 Task: In the Contact  BakerAdeline@roundabouttheatre.org, Create email and send with subject: 'We're Thrilled to Welcome You ', and with mail content 'Hello,_x000D_
Welcome to a new era of excellence. Discover the tools and resources that will redefine your industry and set you on a path to greatness._x000D_
Thanks & Regards', attach the document: Terms_and_conditions.doc and insert image: visitingcard.jpg. Below Thanks & Regards, write snapchat and insert the URL: 'www.snapchat.com'. Mark checkbox to create task to follow up : Tomorrow. Logged in from softage.1@softage.net
Action: Mouse moved to (89, 52)
Screenshot: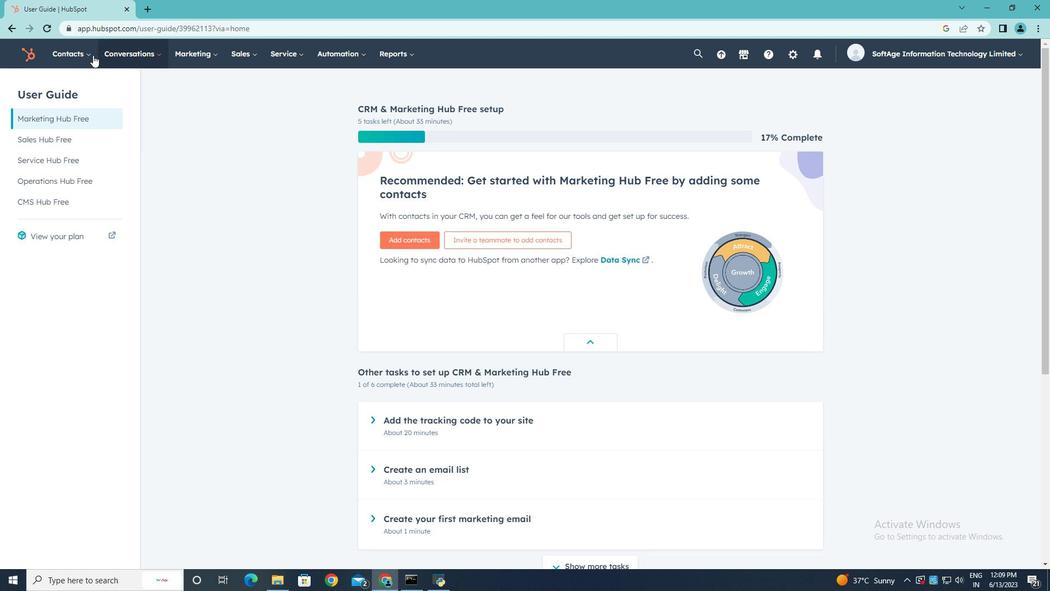 
Action: Mouse pressed left at (89, 52)
Screenshot: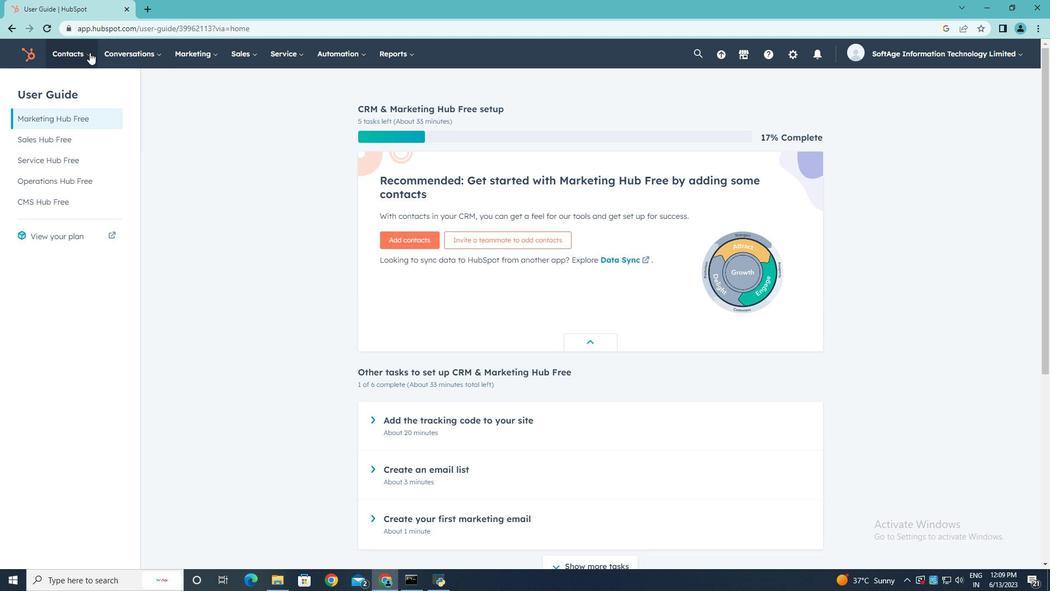 
Action: Mouse moved to (79, 84)
Screenshot: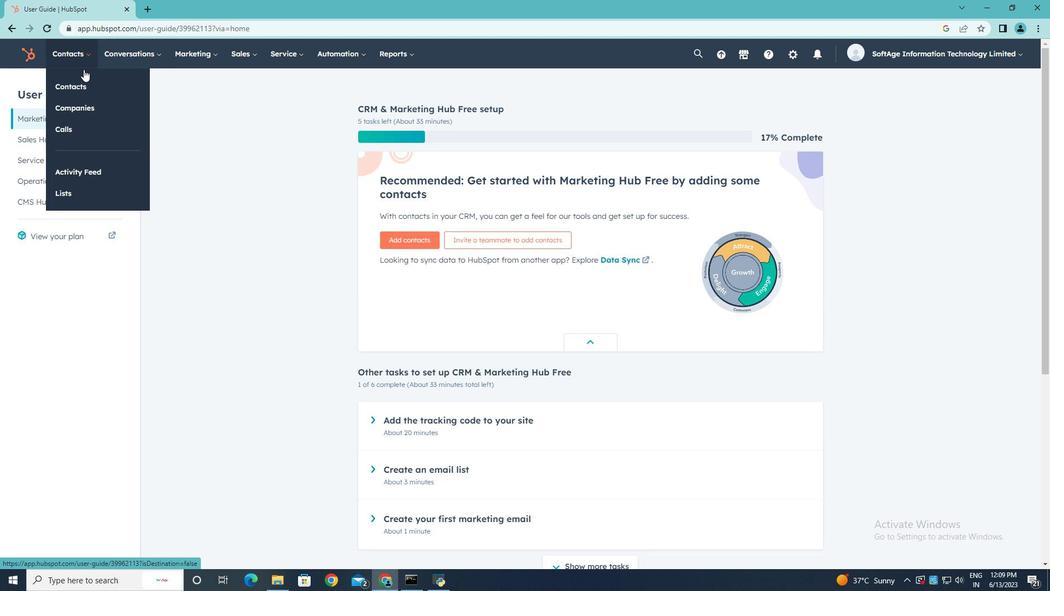 
Action: Mouse pressed left at (79, 84)
Screenshot: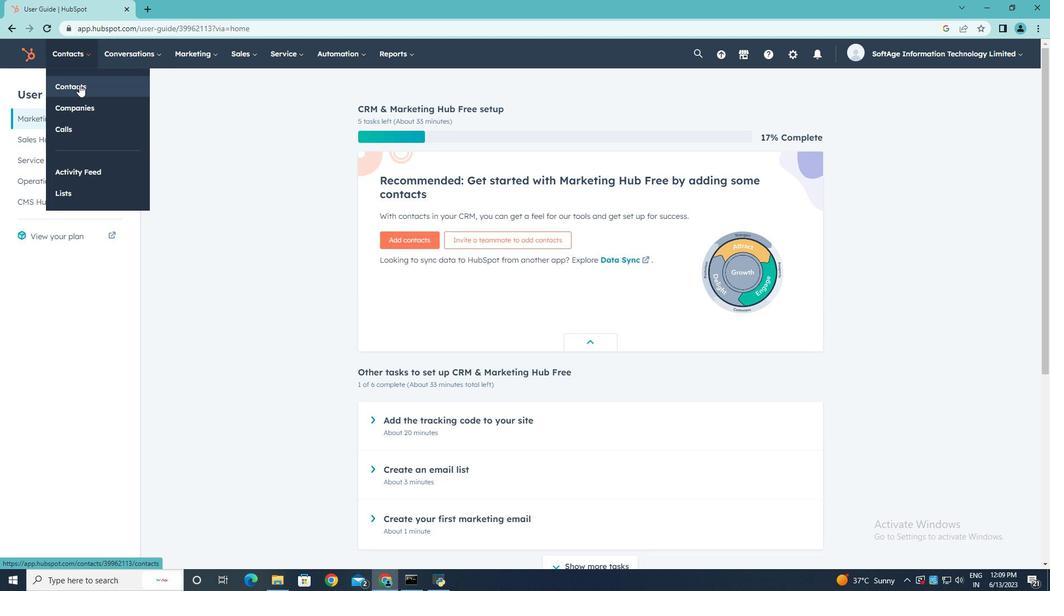 
Action: Mouse moved to (82, 178)
Screenshot: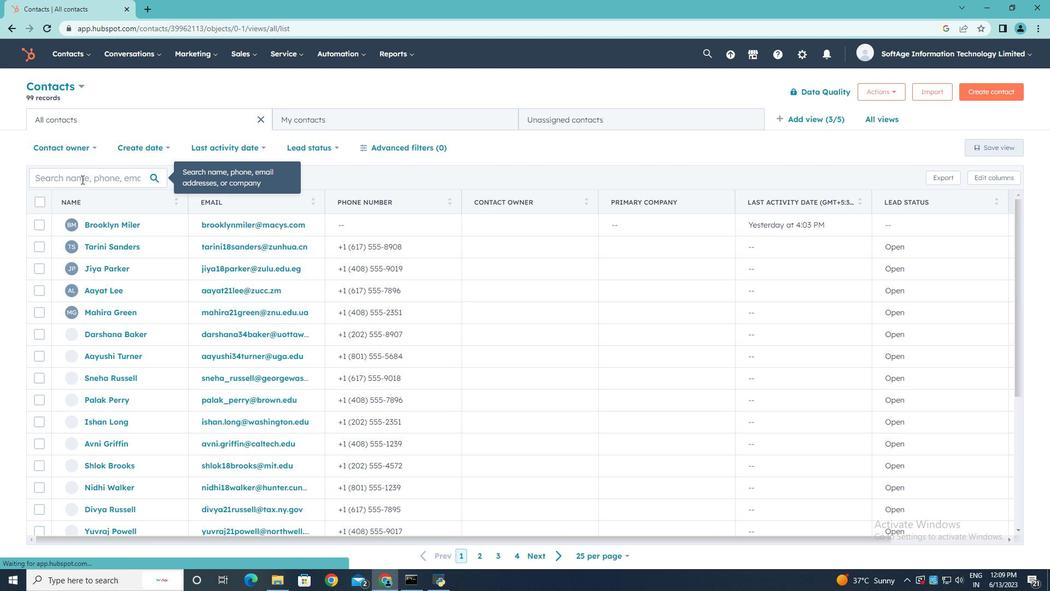 
Action: Mouse pressed left at (82, 178)
Screenshot: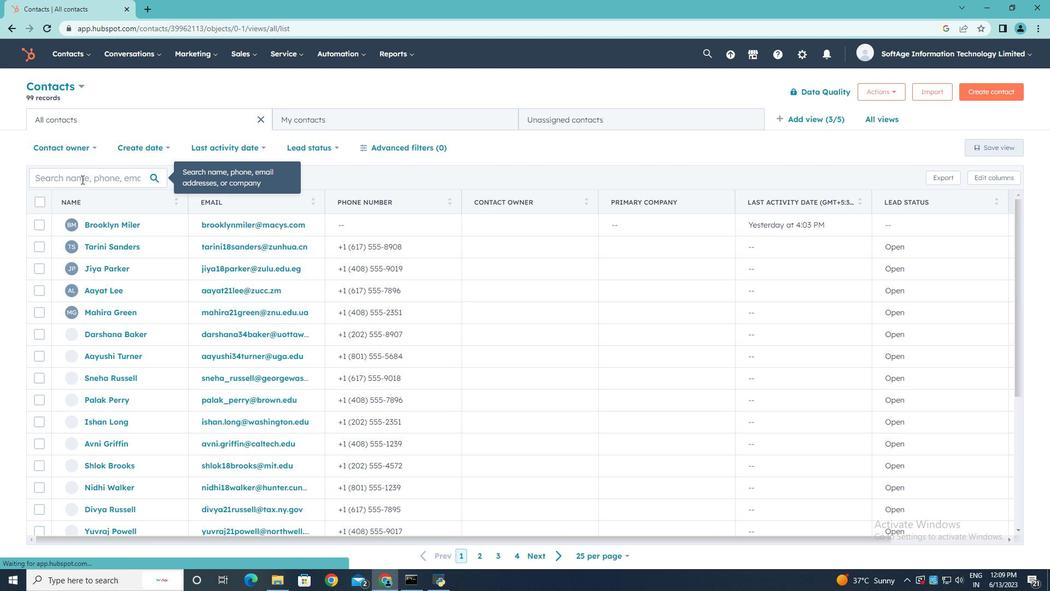 
Action: Key pressed <Key.shift>Baker<Key.shift>Adeline<Key.shift><Key.shift><Key.shift>@roundaboutteatre.org
Screenshot: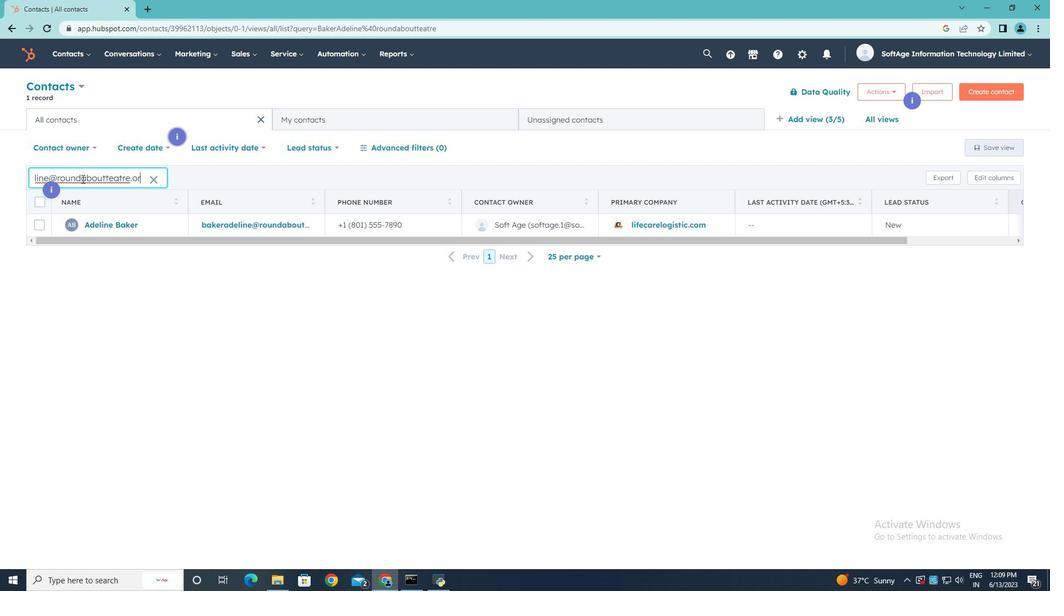 
Action: Mouse moved to (100, 223)
Screenshot: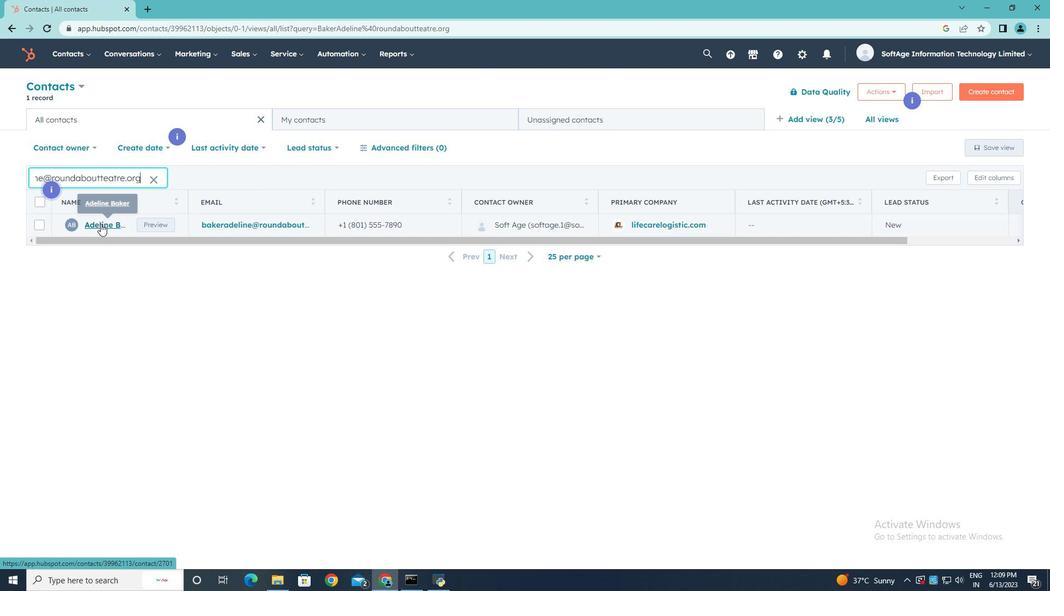 
Action: Mouse pressed left at (100, 223)
Screenshot: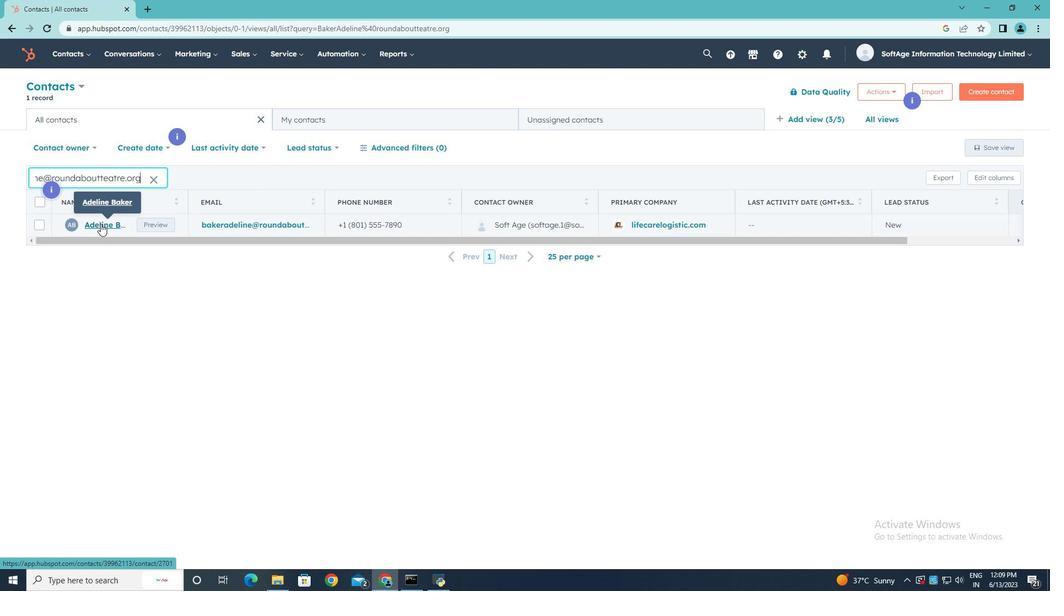 
Action: Mouse pressed left at (100, 223)
Screenshot: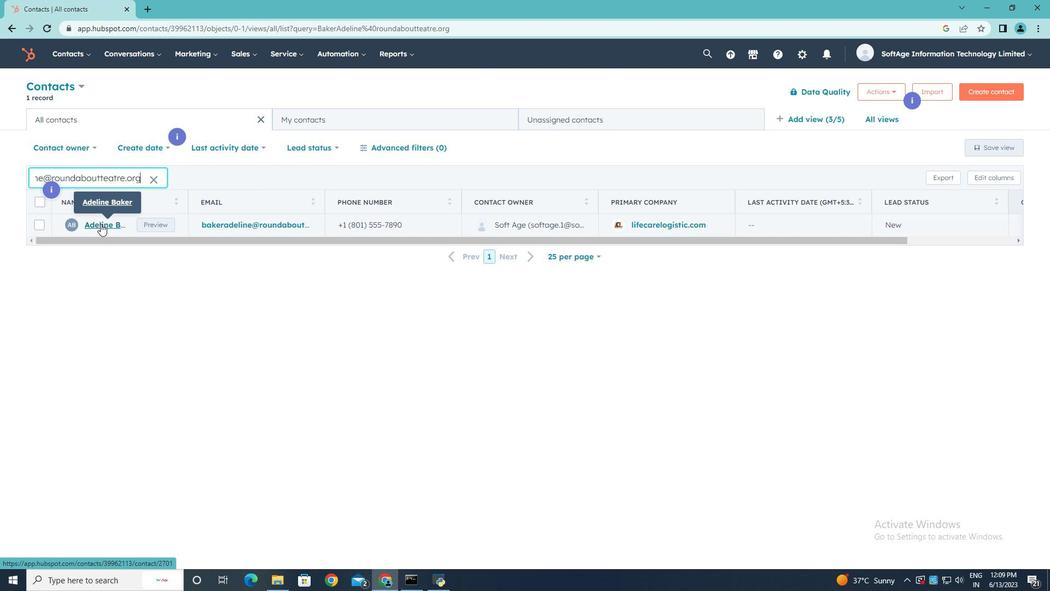
Action: Mouse moved to (74, 187)
Screenshot: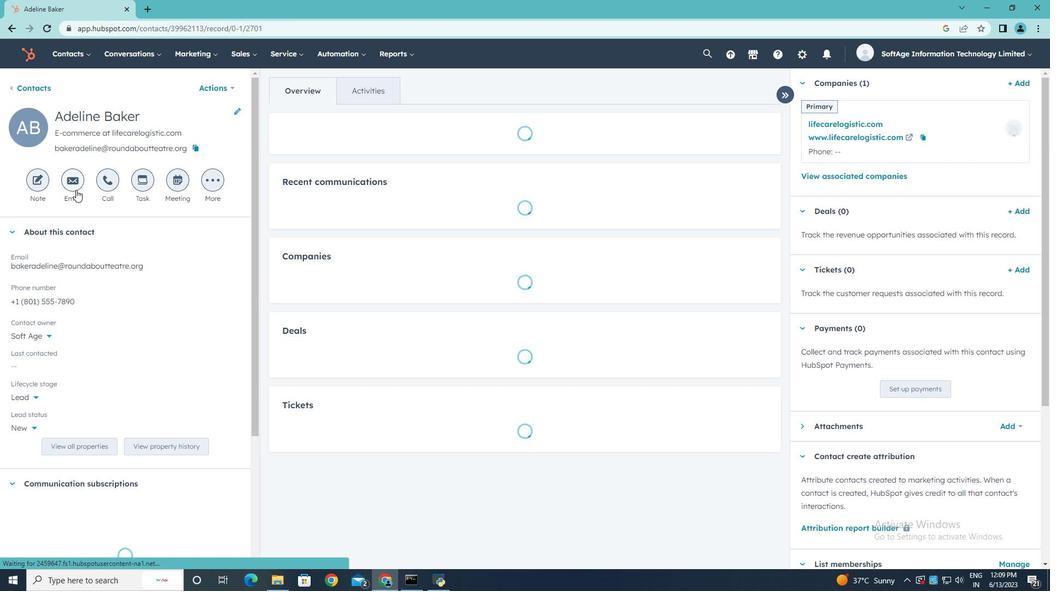 
Action: Mouse pressed left at (74, 187)
Screenshot: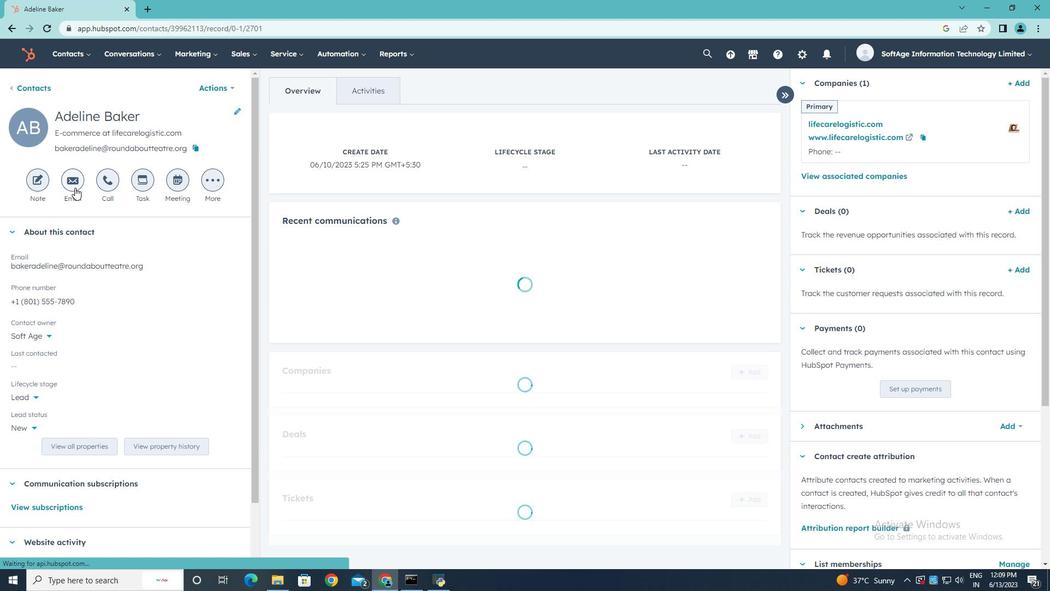 
Action: Key pressed <Key.shift>We're<Key.space><Key.shift><Key.shift>Thrilled<Key.space>to<Key.space><Key.shift>Welcome<Key.space><Key.shift><Key.shift><Key.shift><Key.shift>You
Screenshot: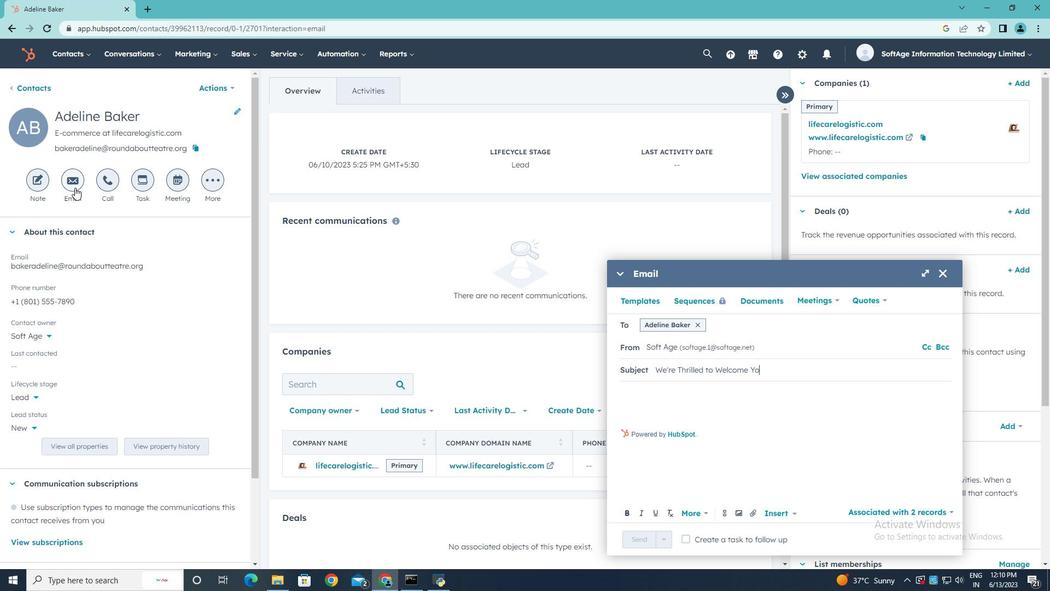 
Action: Mouse moved to (628, 393)
Screenshot: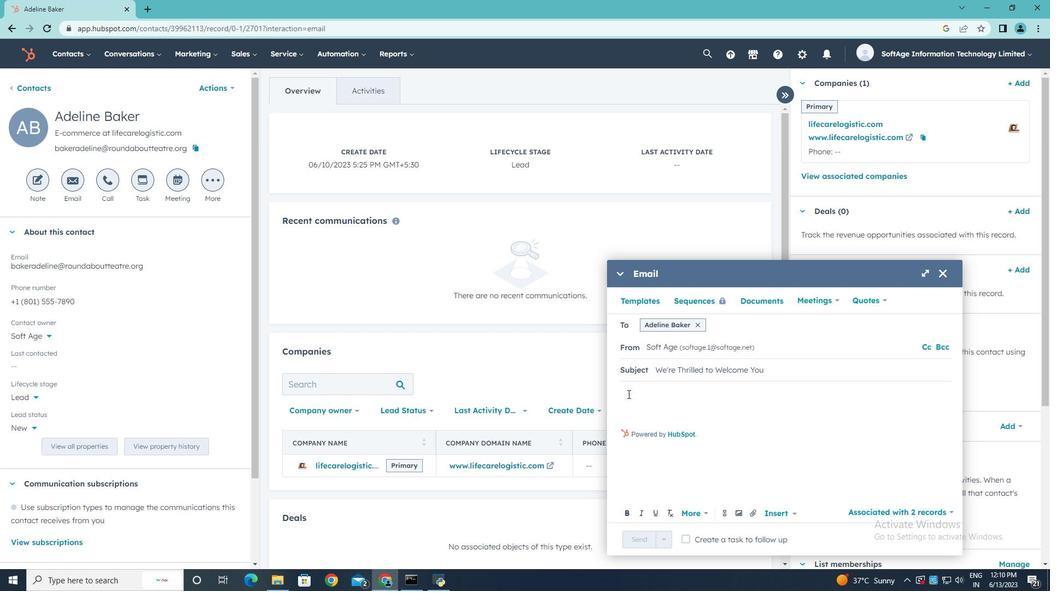 
Action: Mouse pressed left at (628, 393)
Screenshot: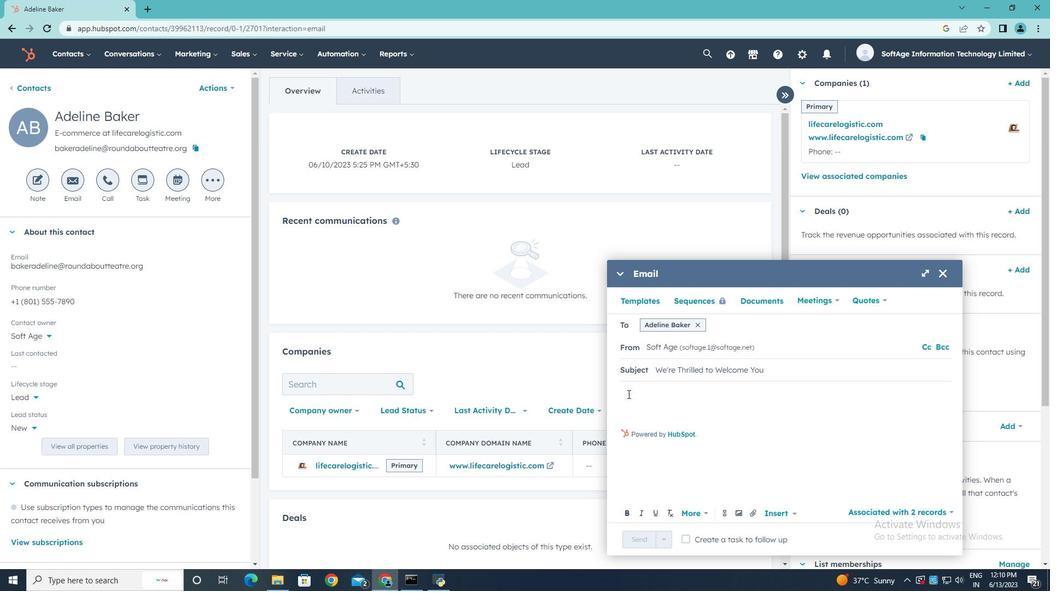 
Action: Mouse moved to (628, 393)
Screenshot: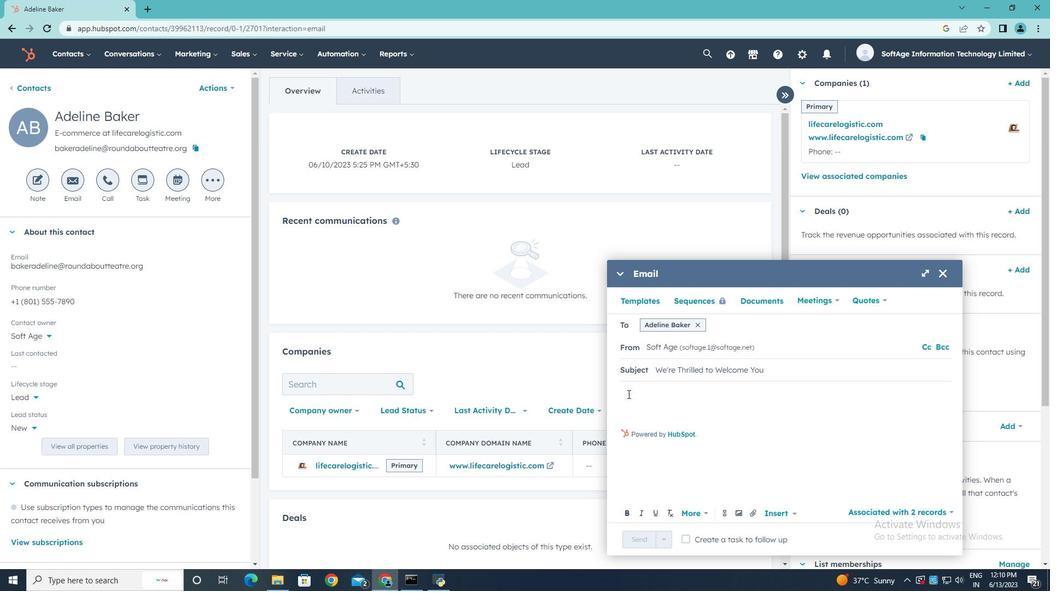 
Action: Key pressed <Key.shift>Hello
Screenshot: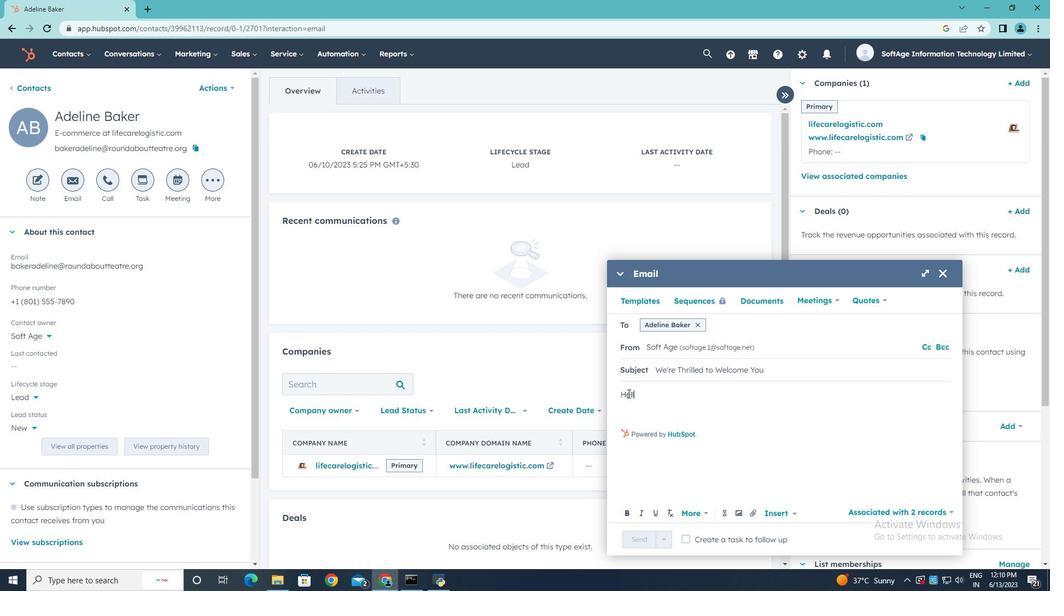 
Action: Mouse moved to (624, 408)
Screenshot: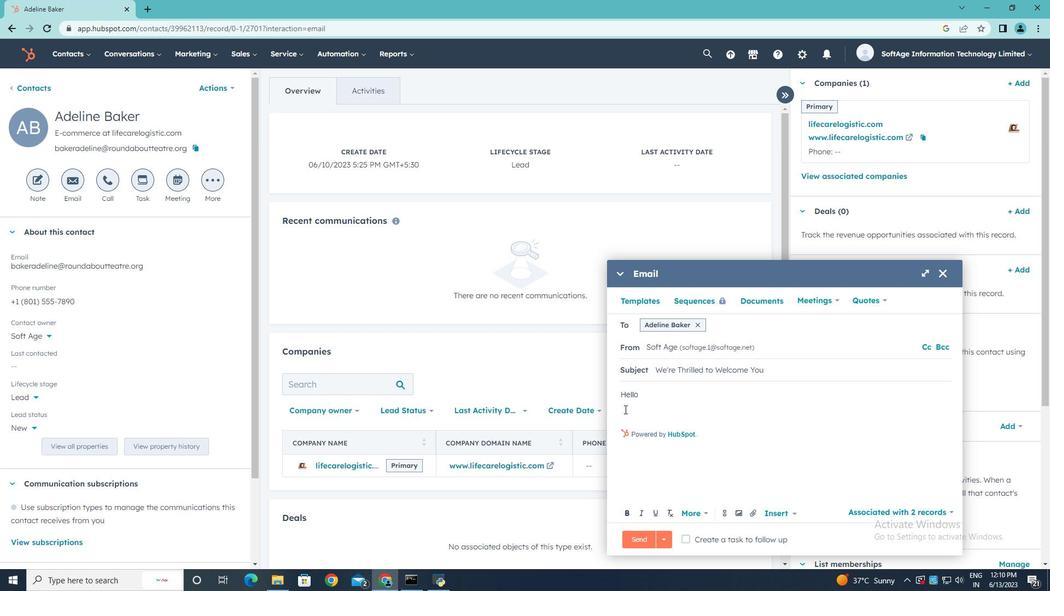 
Action: Mouse pressed left at (624, 408)
Screenshot: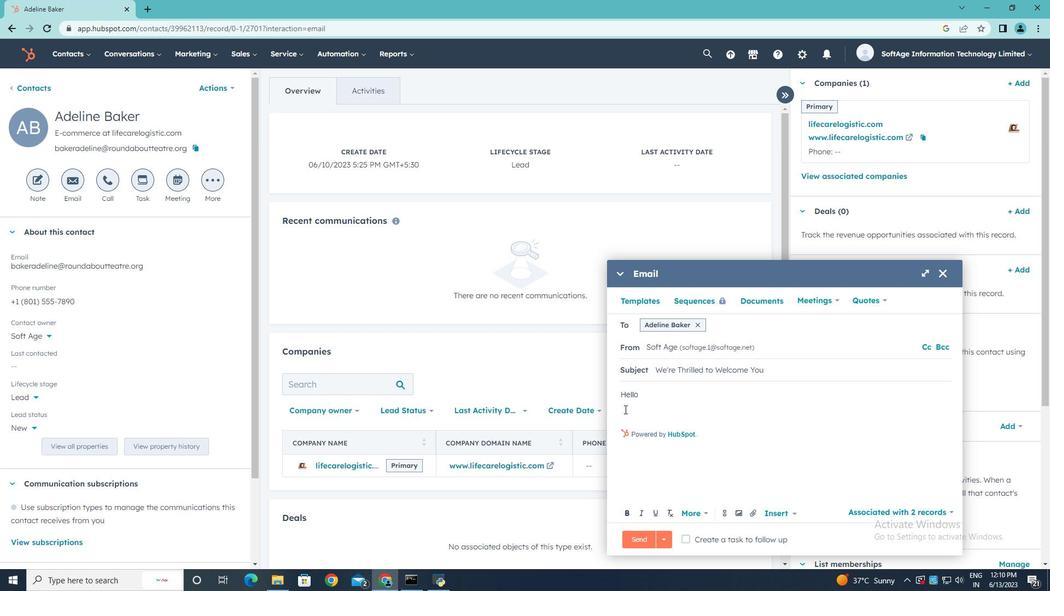 
Action: Mouse moved to (636, 359)
Screenshot: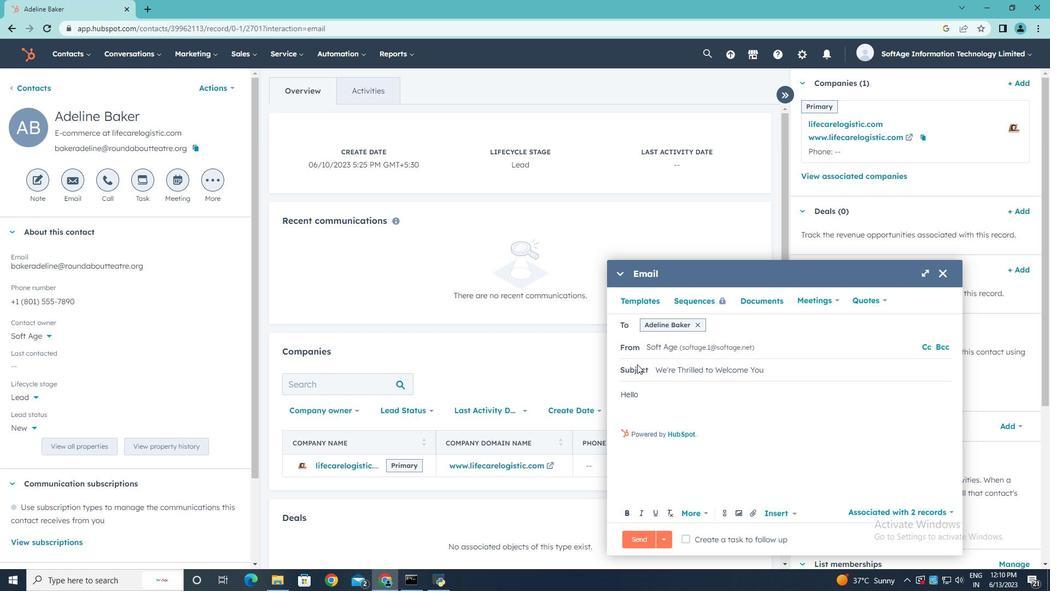 
Action: Key pressed <Key.shift>Welcome<Key.space>to<Key.space>a<Key.space>new<Key.space>era<Key.space>of<Key.space>excellence.<Key.space><Key.shift><Key.shift>Discover<Key.space>the<Key.space>tools<Key.space>and<Key.space>resources<Key.space>that<Key.space>will<Key.space>redefine<Key.space>your<Key.space>industry<Key.space>and<Key.space>set<Key.space>you<Key.space>on<Key.space>a<Key.space>path<Key.space>to<Key.space>greatness.
Screenshot: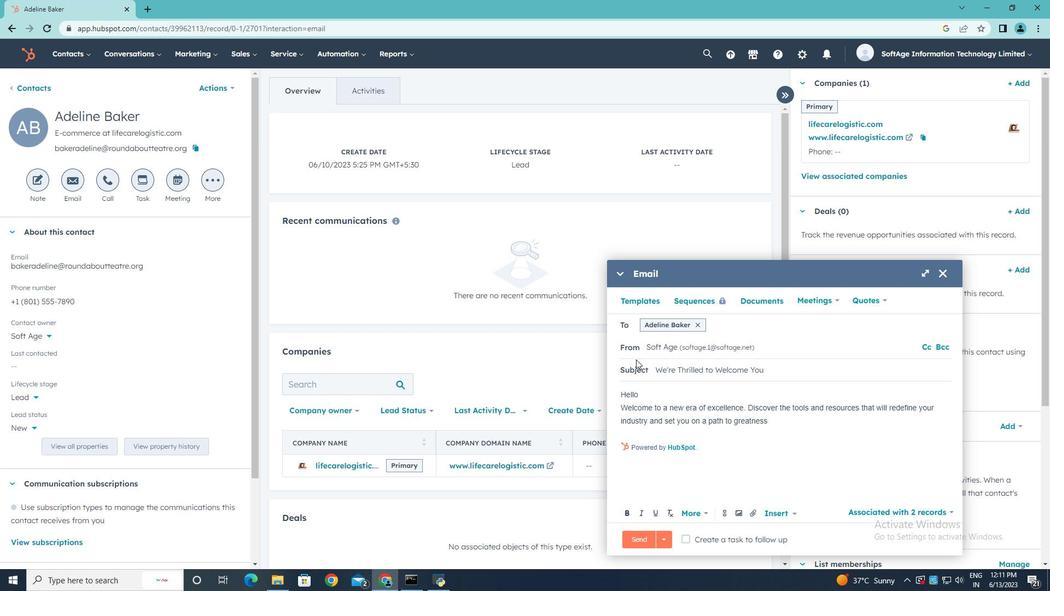 
Action: Mouse moved to (638, 432)
Screenshot: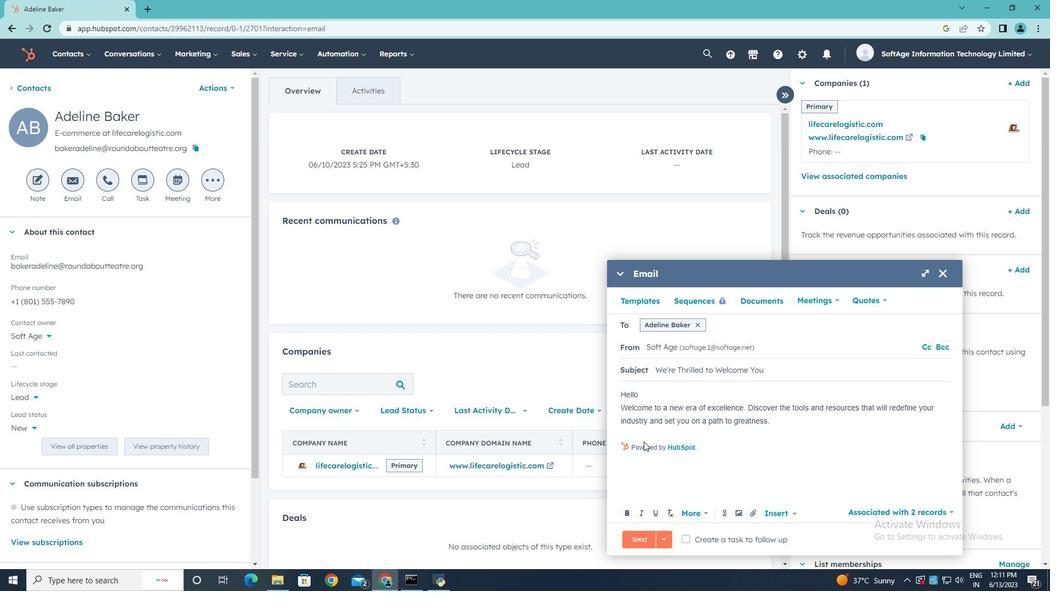 
Action: Mouse pressed left at (638, 432)
Screenshot: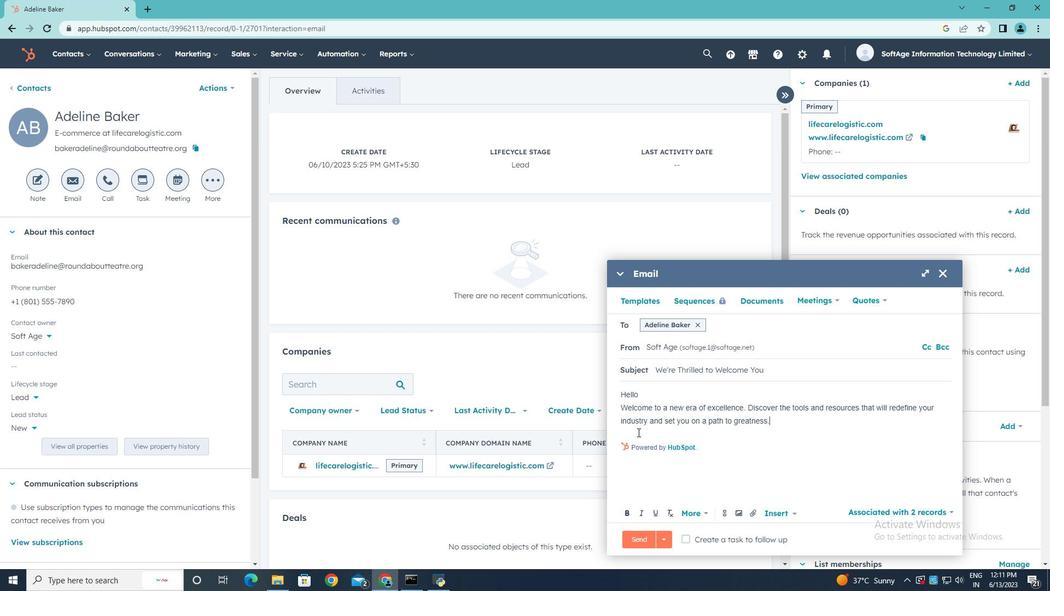 
Action: Key pressed <Key.enter><Key.shift><Key.shift><Key.shift>Thanks<Key.space><Key.shift><Key.shift><Key.shift><Key.shift><Key.shift><Key.shift><Key.shift><Key.shift><Key.shift><Key.shift><Key.shift><Key.shift><Key.shift><Key.shift><Key.shift><Key.shift><Key.shift><Key.shift><Key.shift><Key.shift><Key.shift><Key.shift><Key.shift><Key.shift><Key.shift><Key.shift><Key.shift><Key.shift><Key.shift><Key.shift><Key.shift><Key.shift><Key.shift><Key.shift><Key.shift><Key.shift><Key.shift><Key.shift>&<Key.space><Key.shift>Regards,
Screenshot: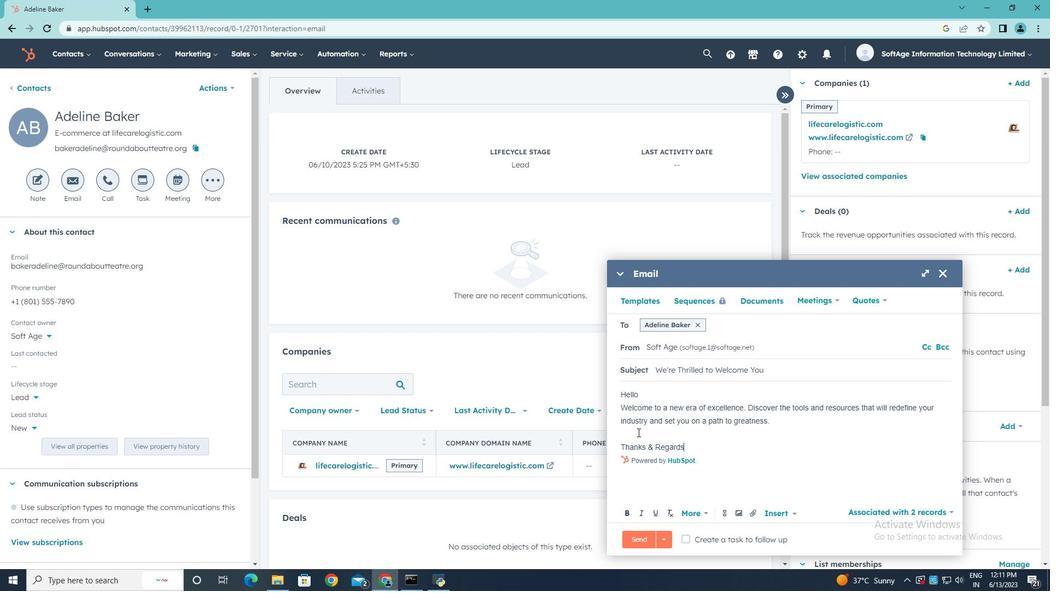 
Action: Mouse moved to (753, 513)
Screenshot: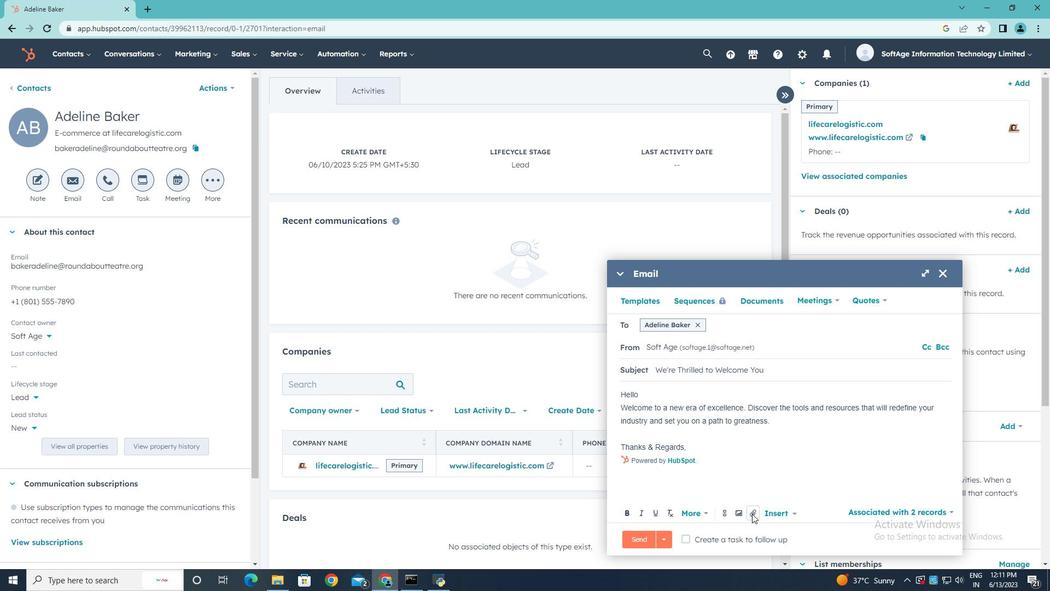 
Action: Mouse pressed left at (753, 513)
Screenshot: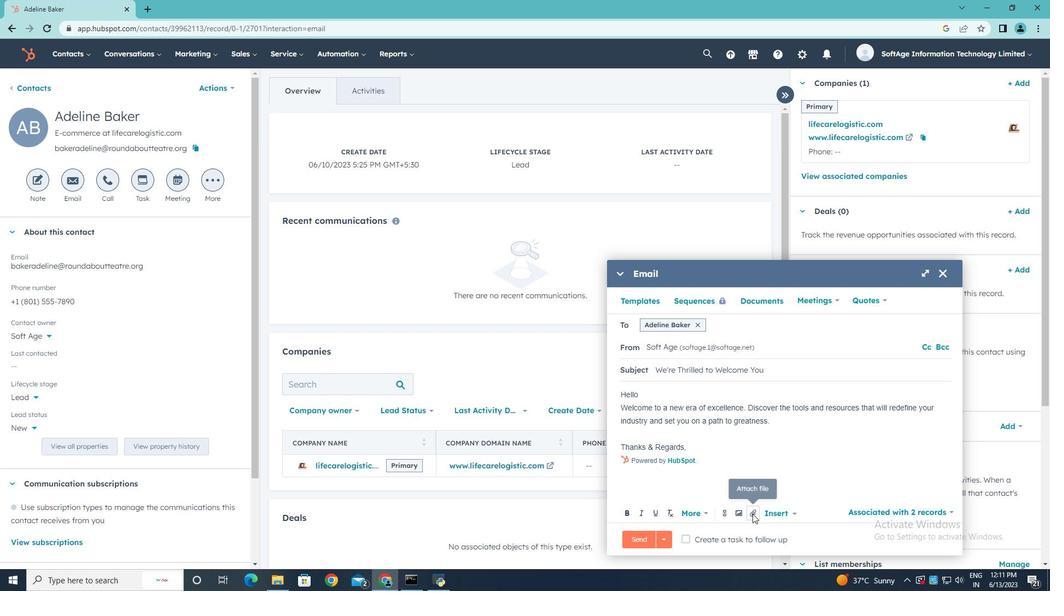 
Action: Mouse moved to (772, 483)
Screenshot: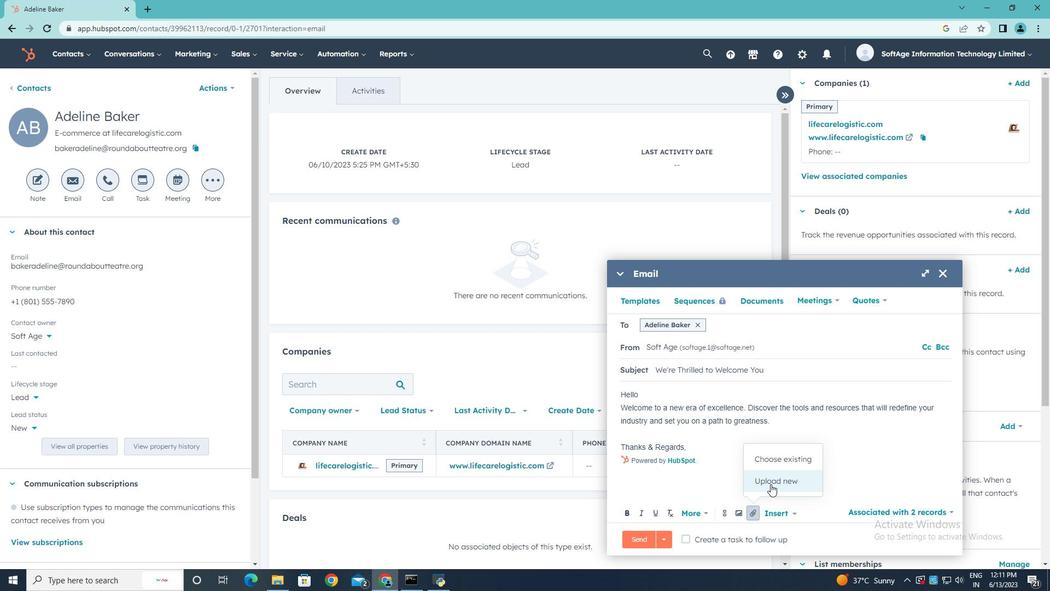 
Action: Mouse pressed left at (772, 483)
Screenshot: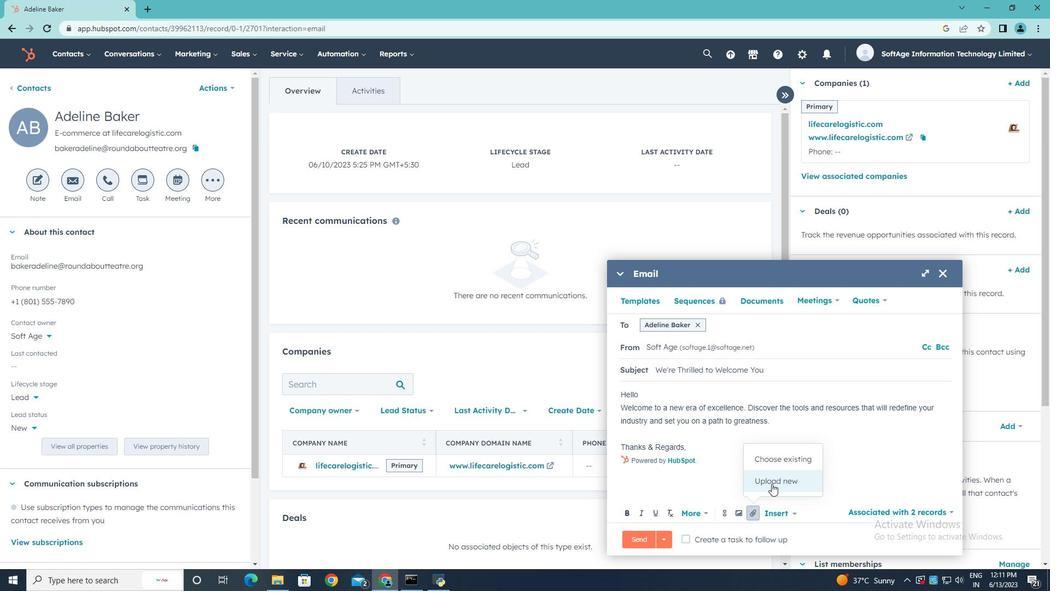 
Action: Mouse moved to (194, 93)
Screenshot: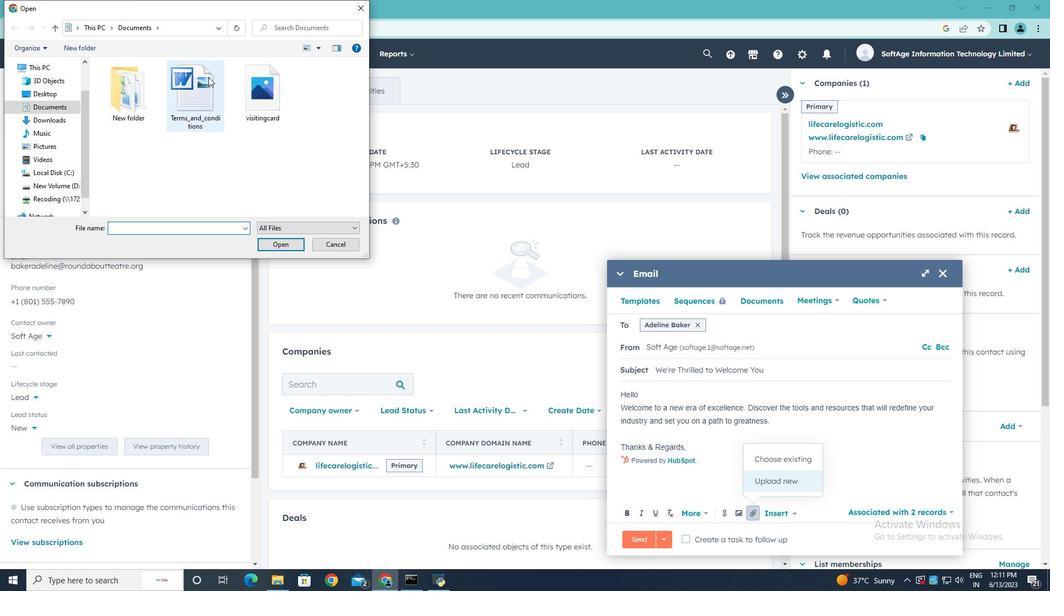 
Action: Mouse pressed left at (194, 93)
Screenshot: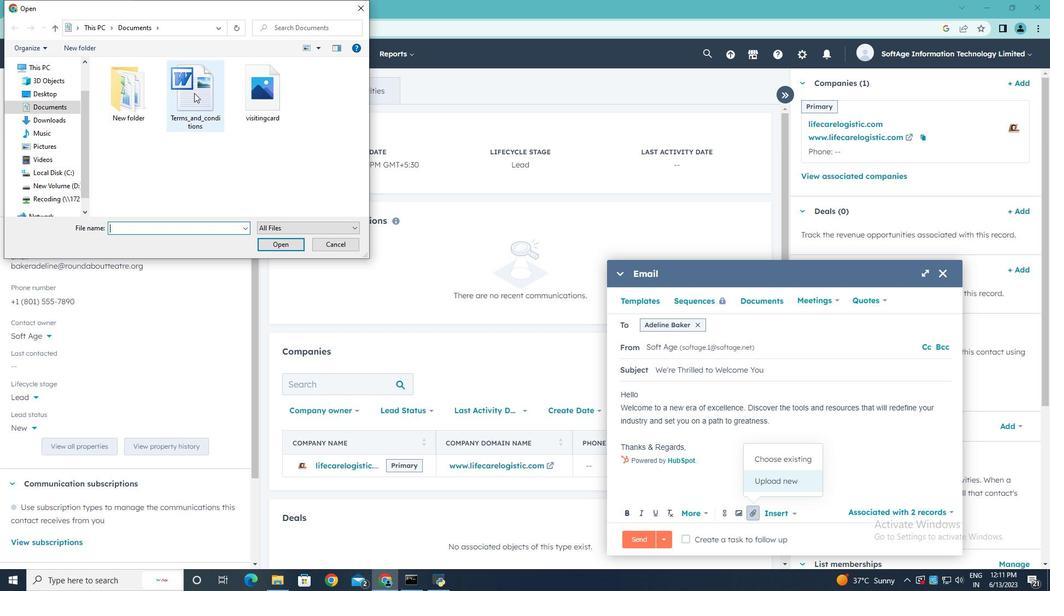 
Action: Mouse moved to (283, 247)
Screenshot: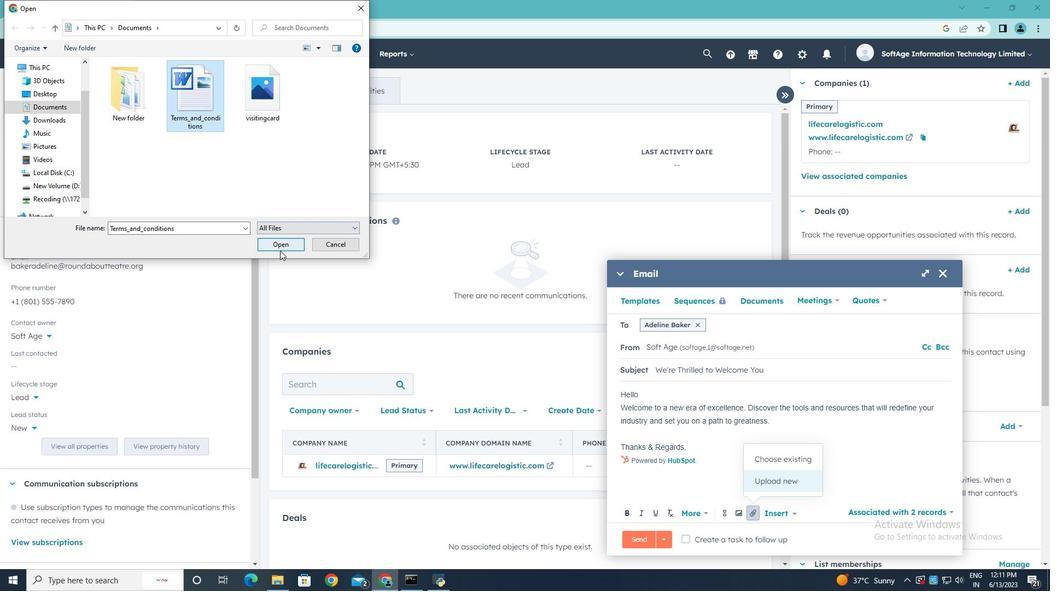 
Action: Mouse pressed left at (283, 247)
Screenshot: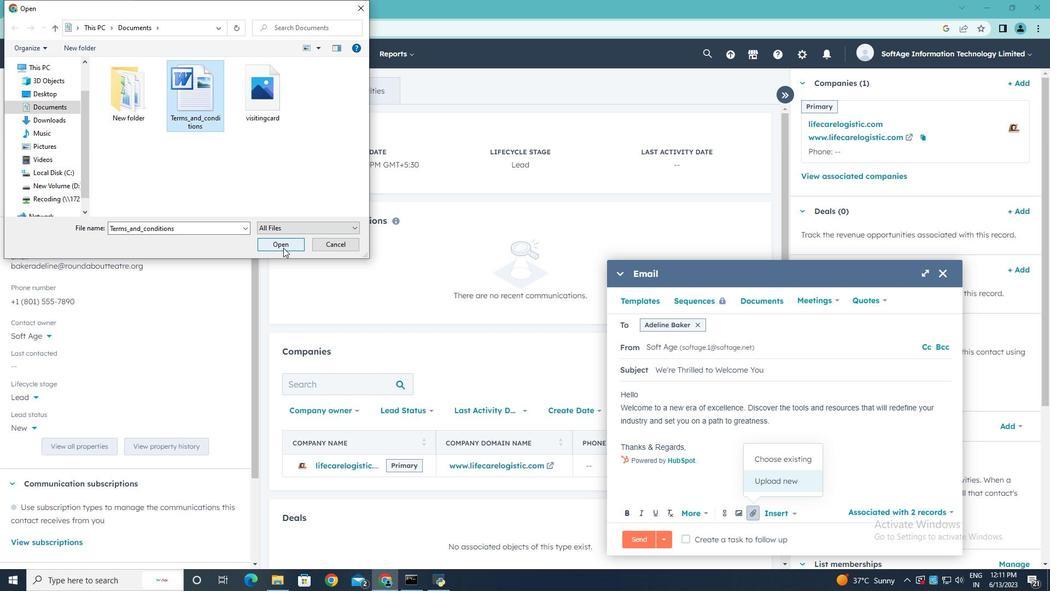 
Action: Mouse moved to (754, 488)
Screenshot: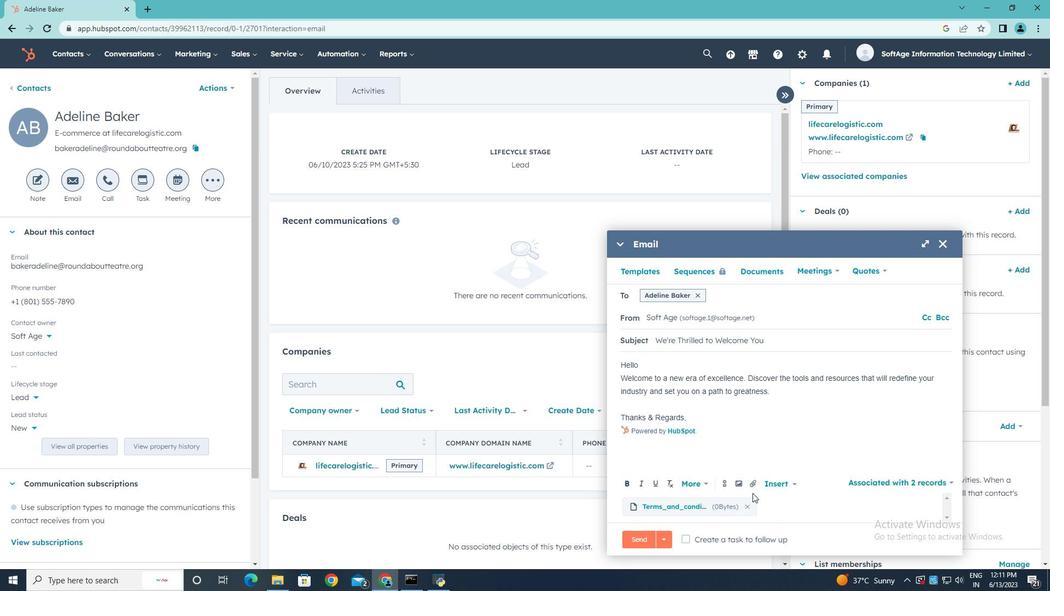 
Action: Mouse pressed left at (754, 488)
Screenshot: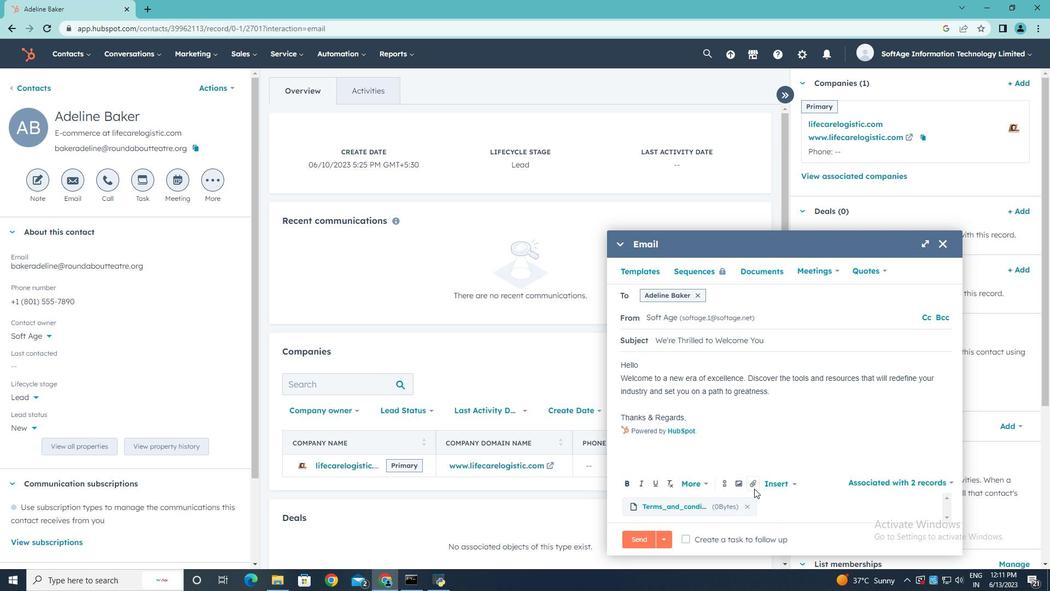 
Action: Mouse moved to (775, 453)
Screenshot: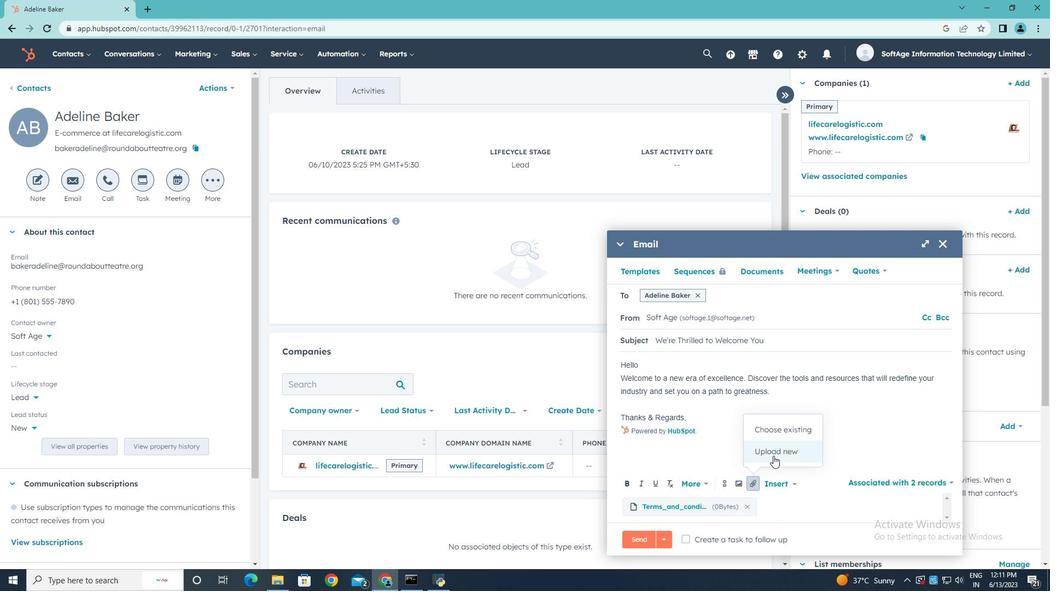 
Action: Mouse pressed left at (775, 453)
Screenshot: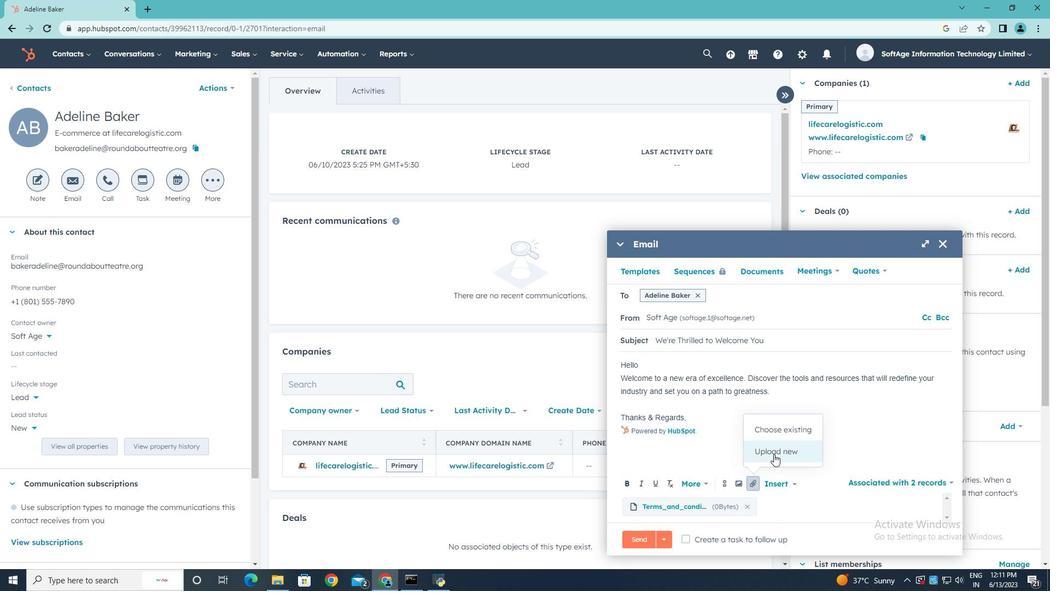 
Action: Mouse moved to (255, 105)
Screenshot: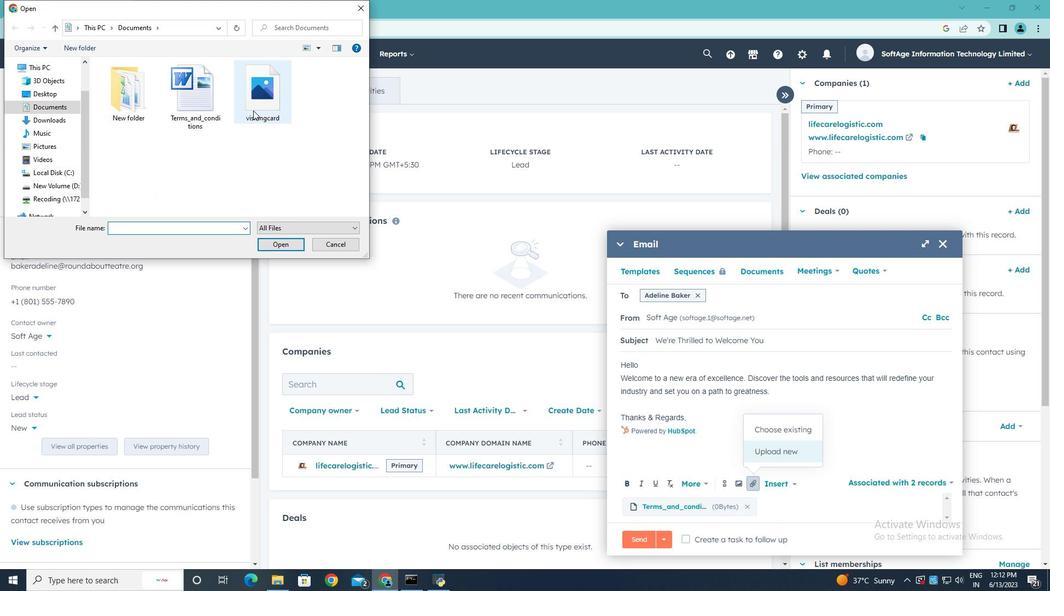 
Action: Mouse pressed left at (255, 105)
Screenshot: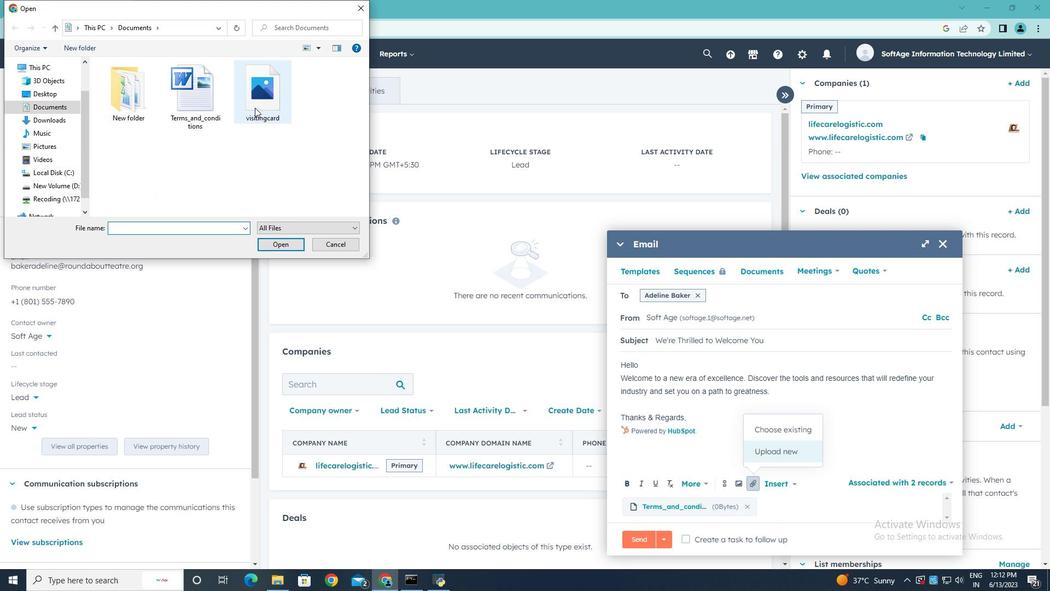 
Action: Mouse moved to (281, 239)
Screenshot: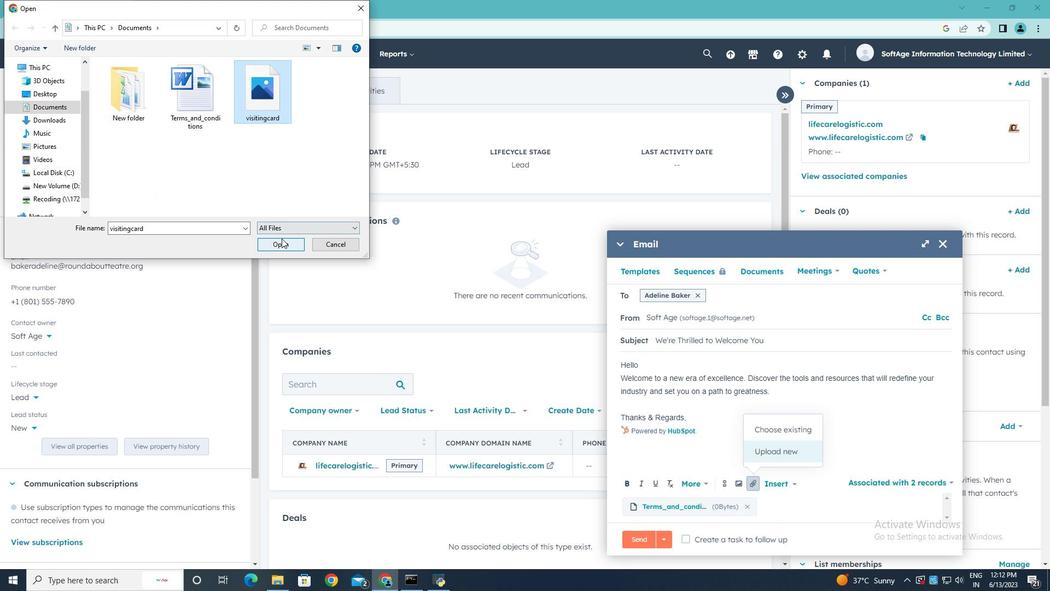 
Action: Mouse pressed left at (281, 239)
Screenshot: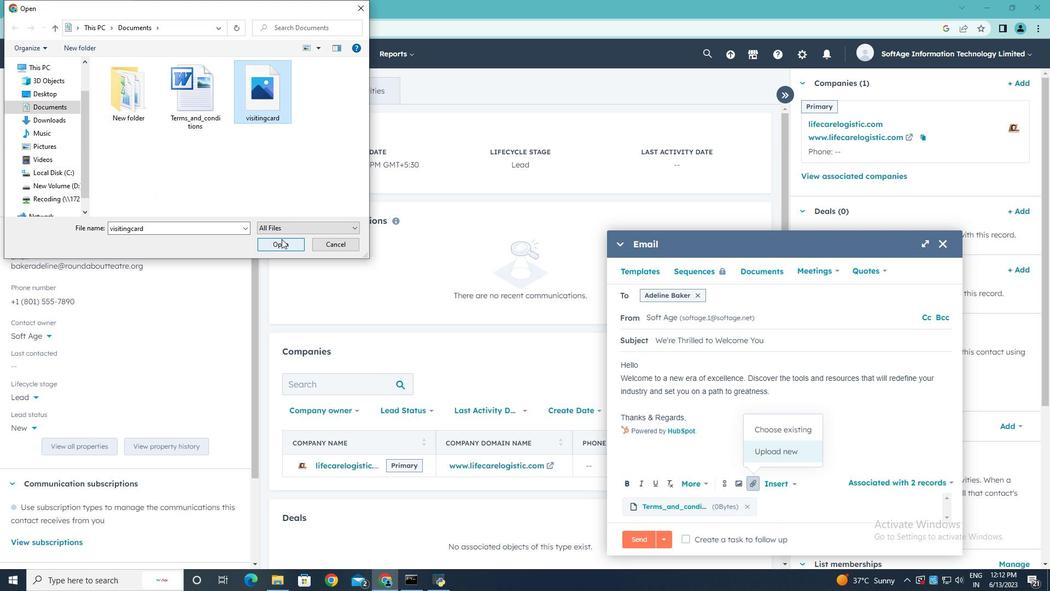 
Action: Mouse moved to (690, 416)
Screenshot: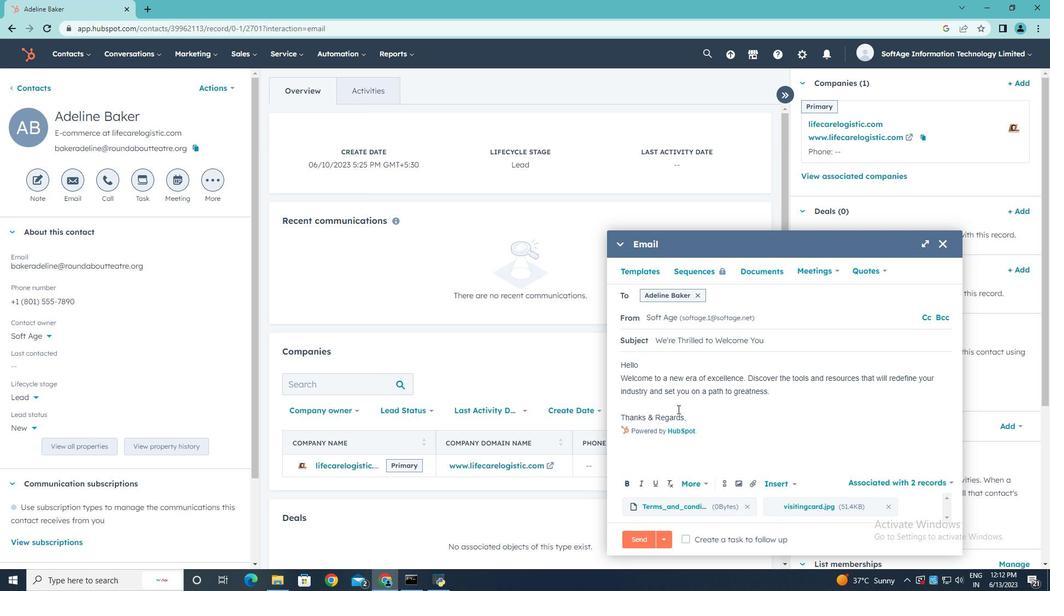 
Action: Mouse pressed left at (690, 416)
Screenshot: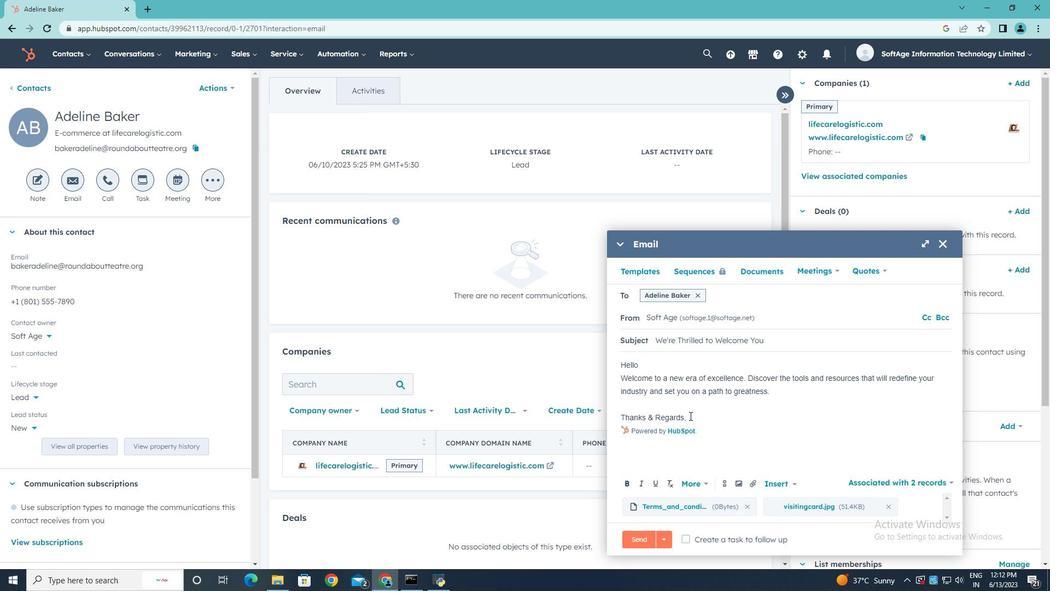 
Action: Key pressed <Key.enter>
Screenshot: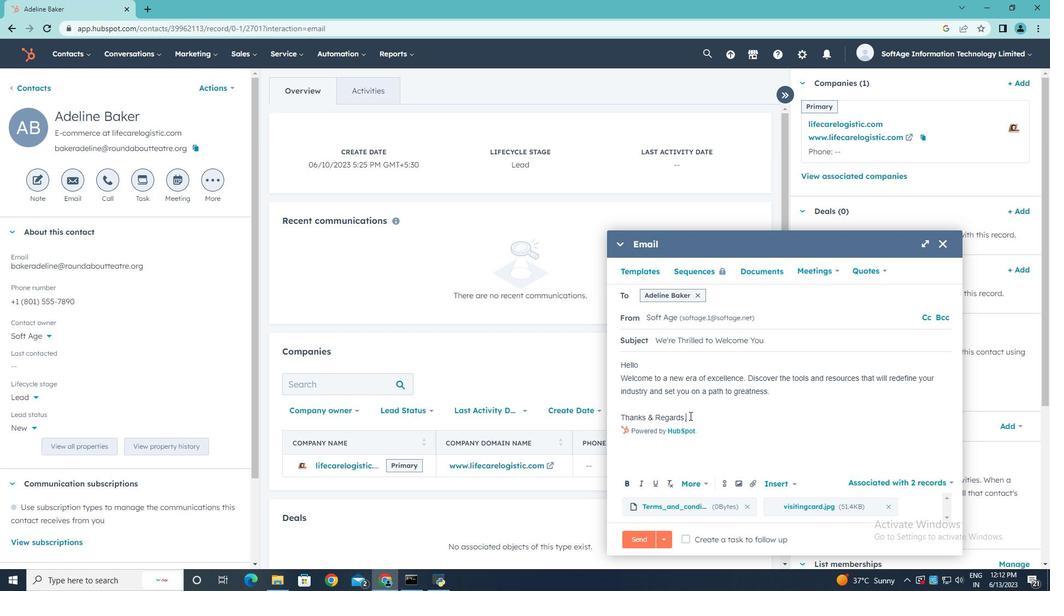 
Action: Mouse moved to (724, 481)
Screenshot: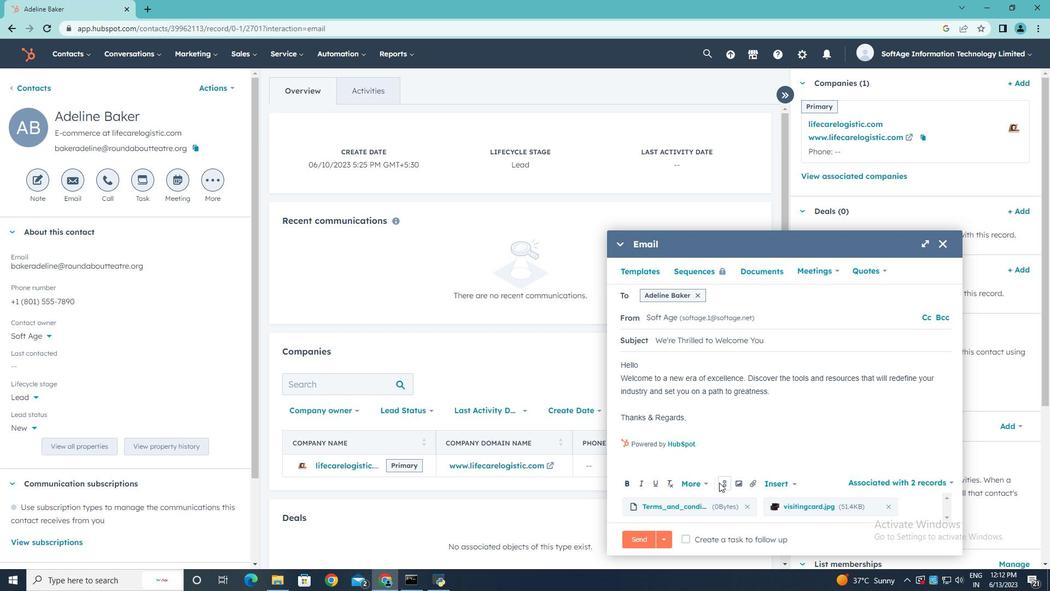 
Action: Mouse pressed left at (724, 481)
Screenshot: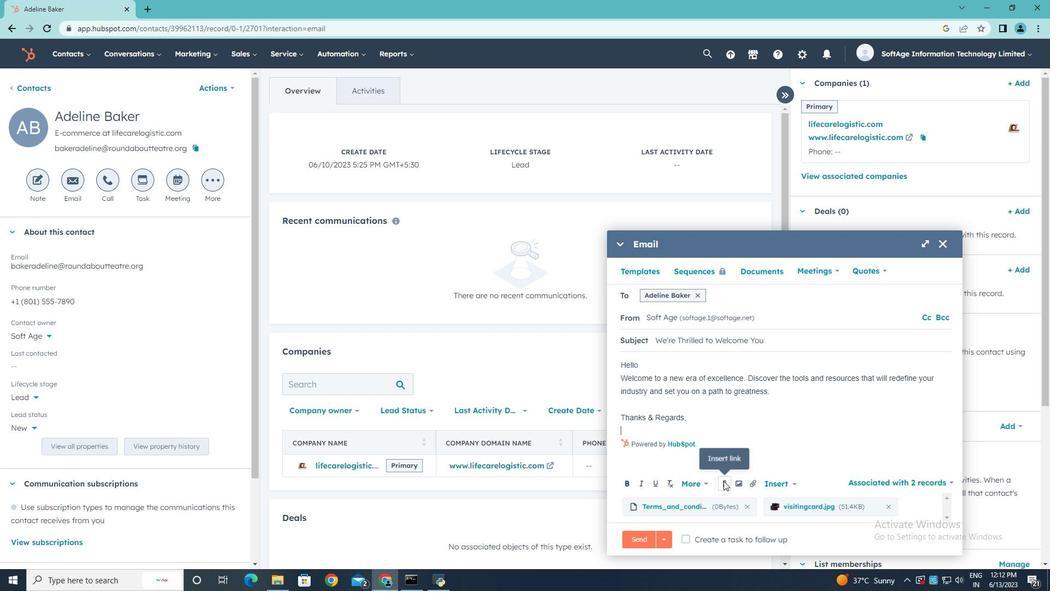 
Action: Mouse moved to (747, 366)
Screenshot: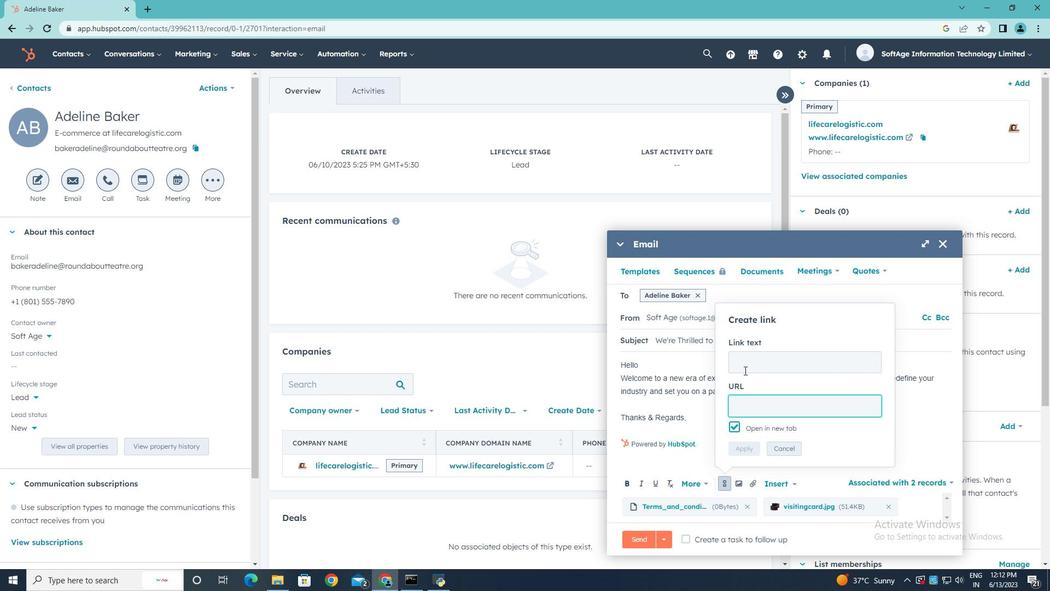 
Action: Mouse pressed left at (747, 366)
Screenshot: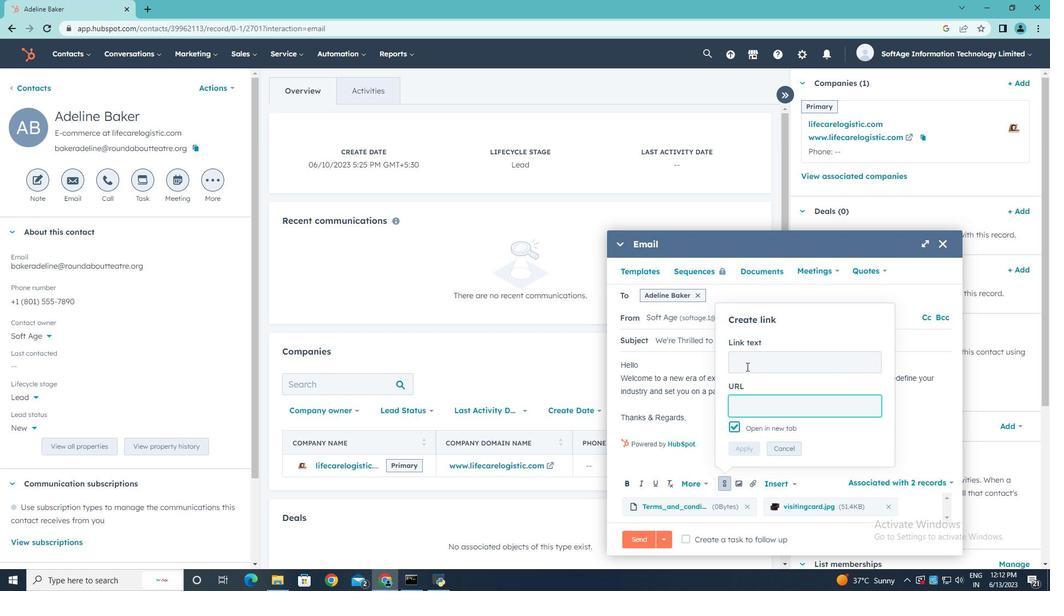 
Action: Key pressed snapchat
Screenshot: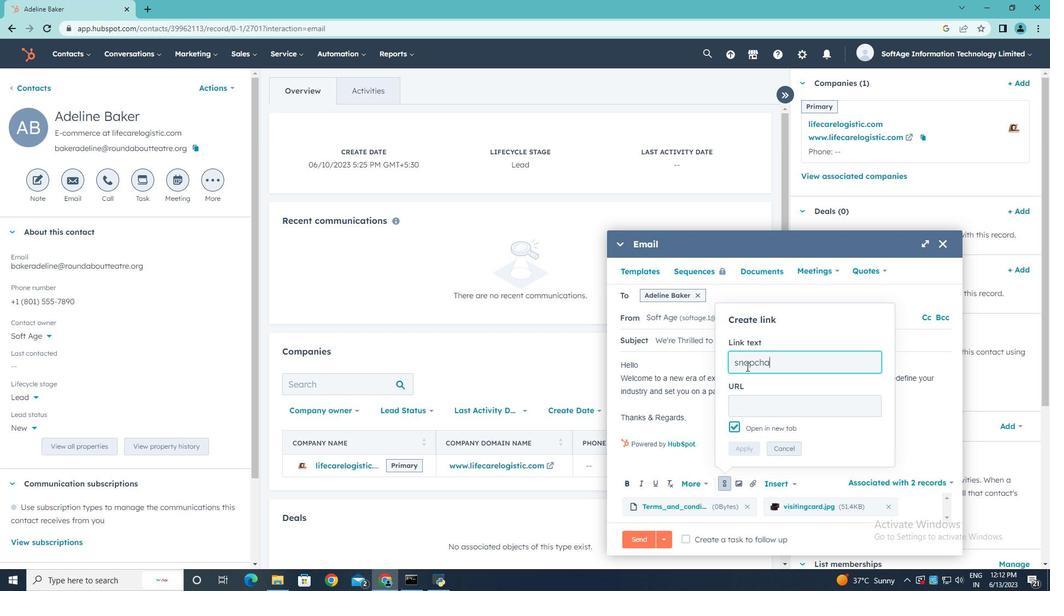 
Action: Mouse moved to (747, 400)
Screenshot: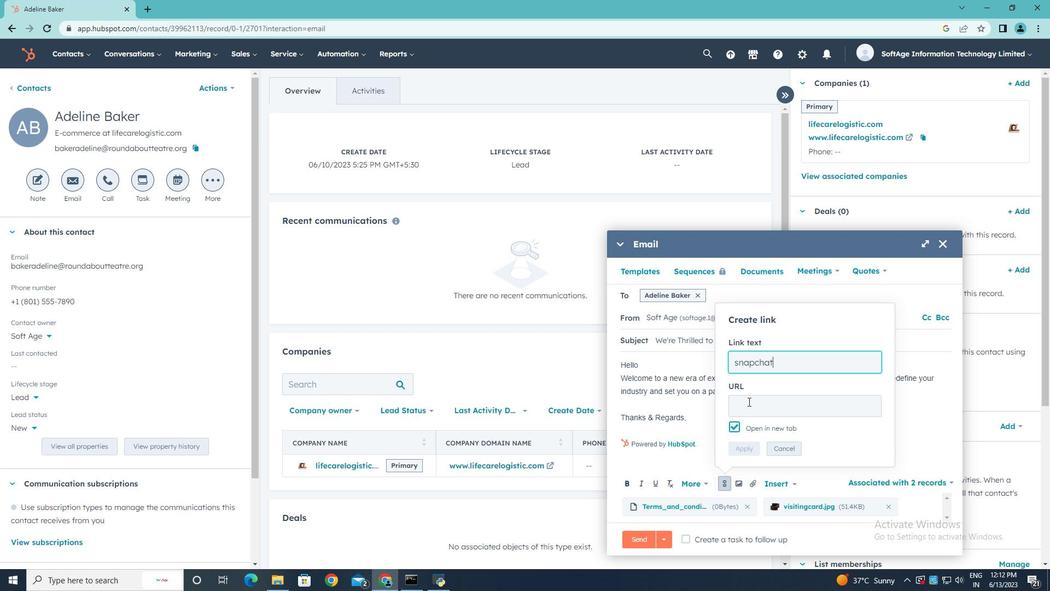 
Action: Mouse pressed left at (747, 400)
Screenshot: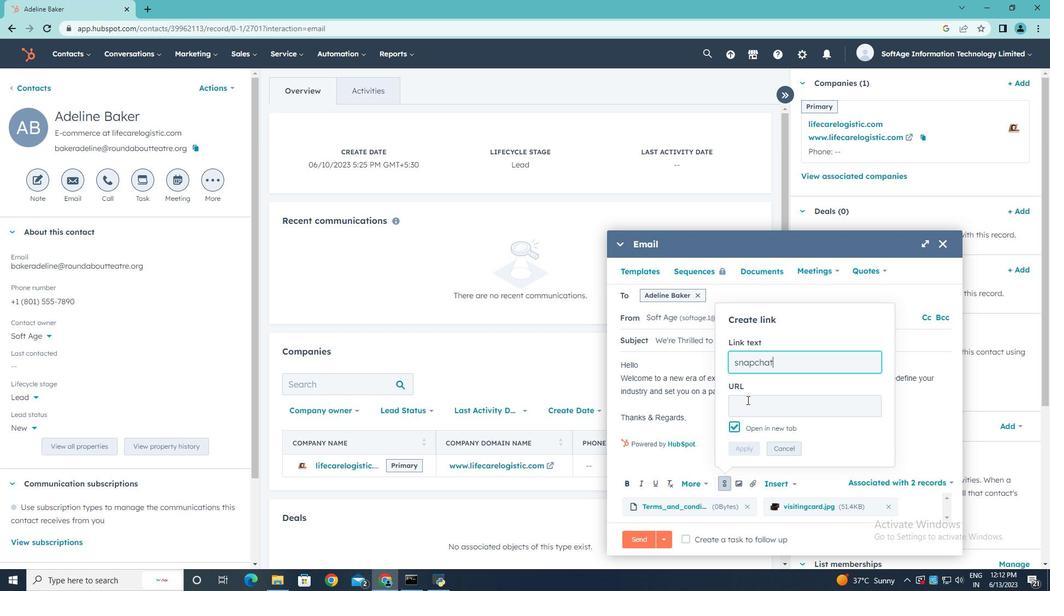 
Action: Key pressed www.snapchat.com
Screenshot: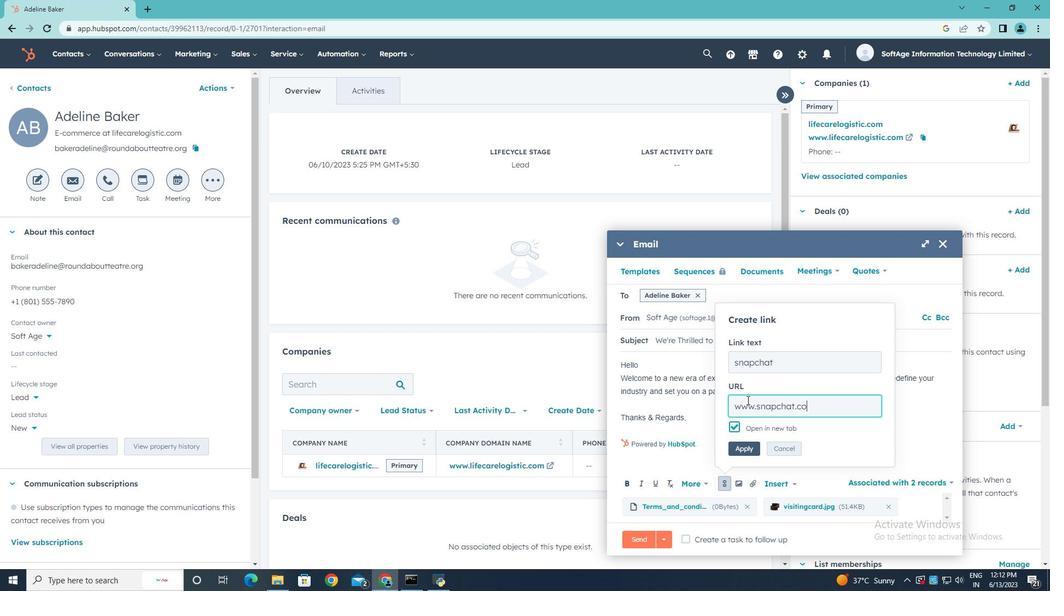 
Action: Mouse moved to (744, 449)
Screenshot: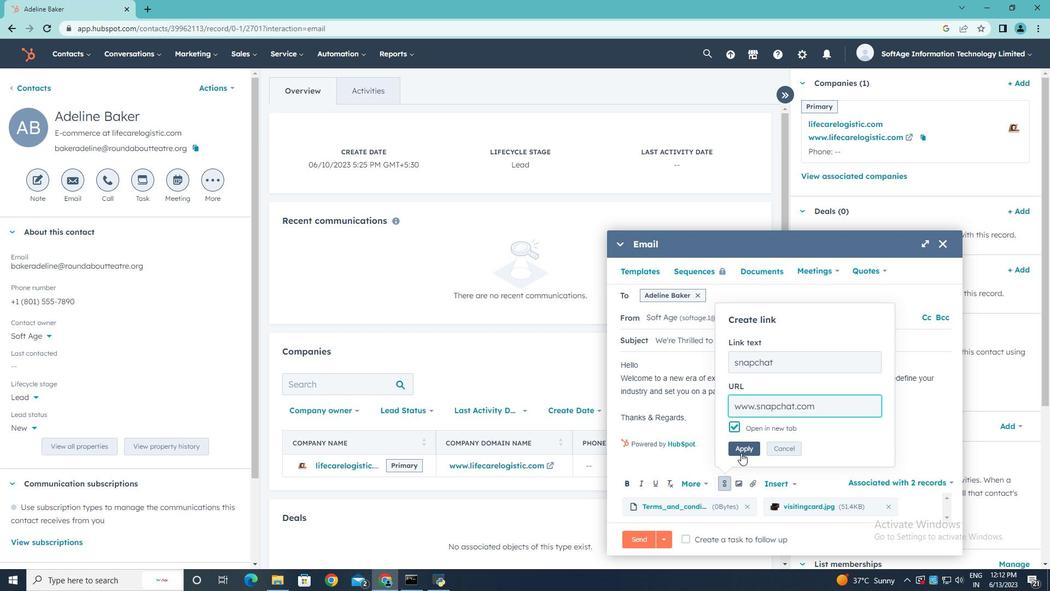
Action: Mouse pressed left at (744, 449)
Screenshot: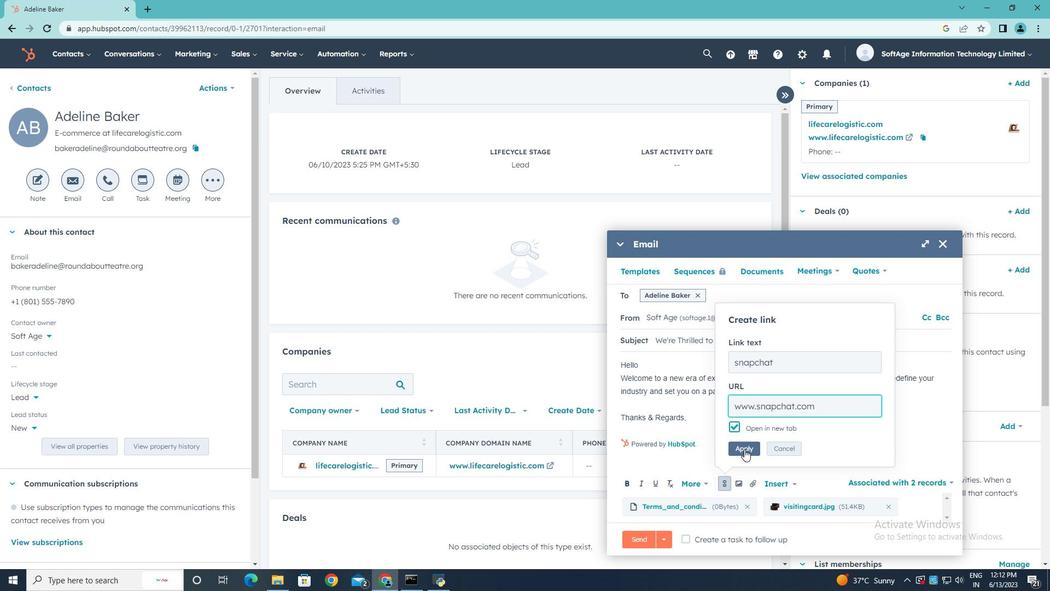 
Action: Mouse moved to (690, 538)
Screenshot: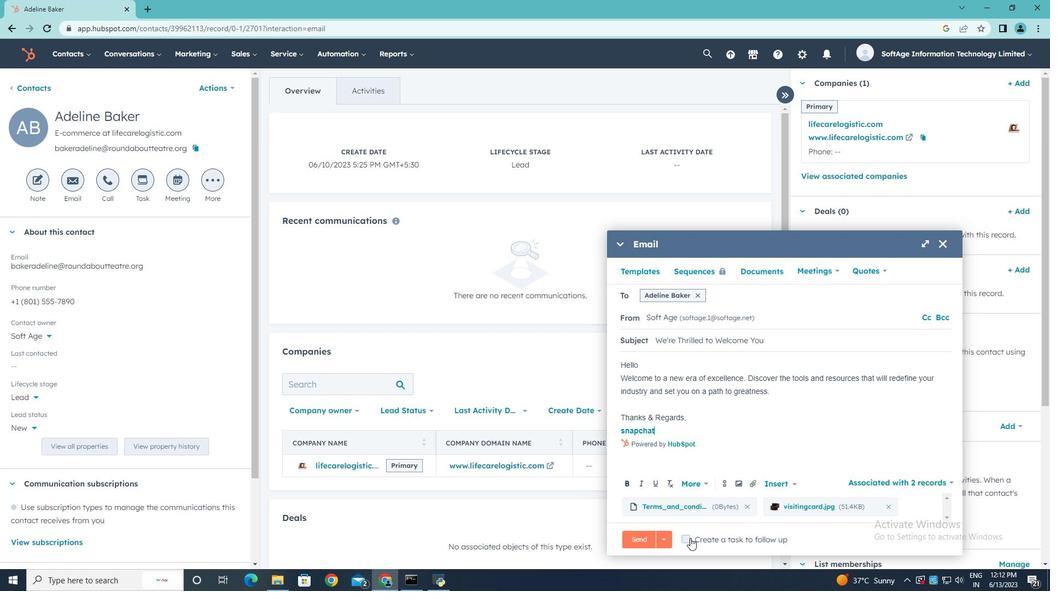 
Action: Mouse pressed left at (690, 538)
Screenshot: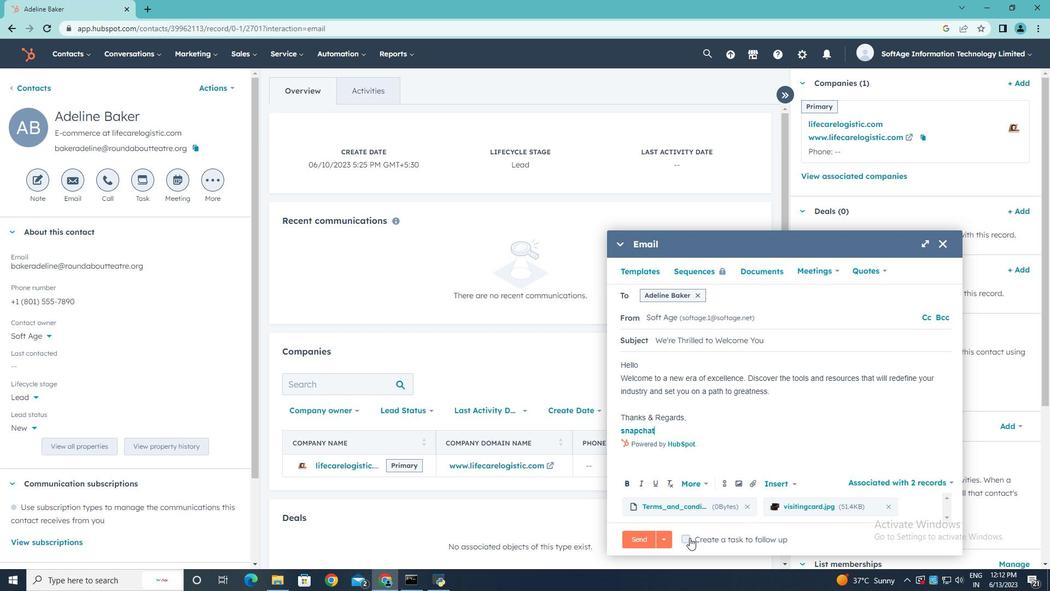 
Action: Mouse moved to (902, 541)
Screenshot: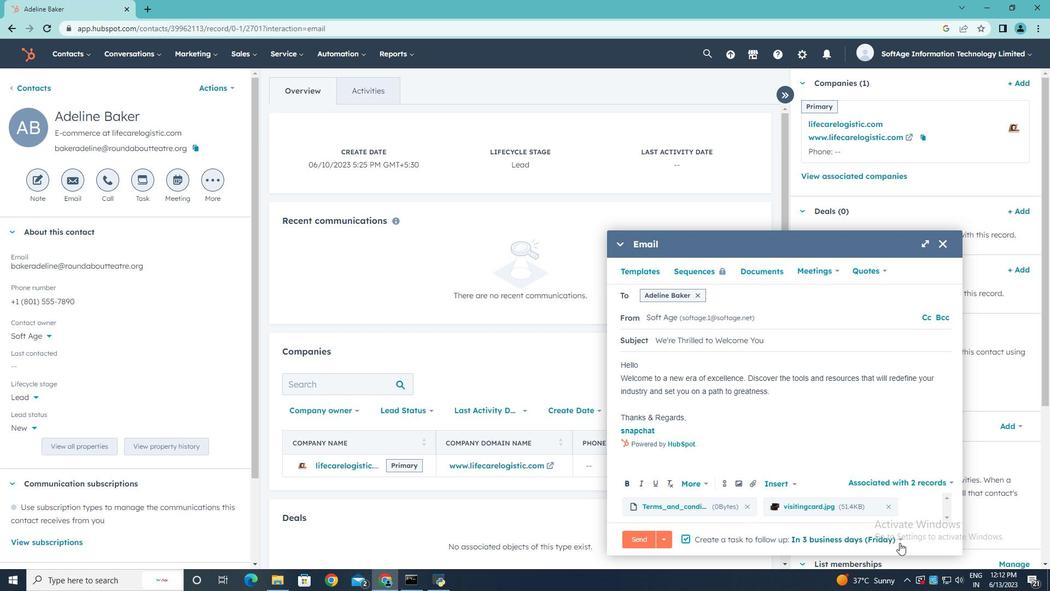 
Action: Mouse pressed left at (902, 541)
Screenshot: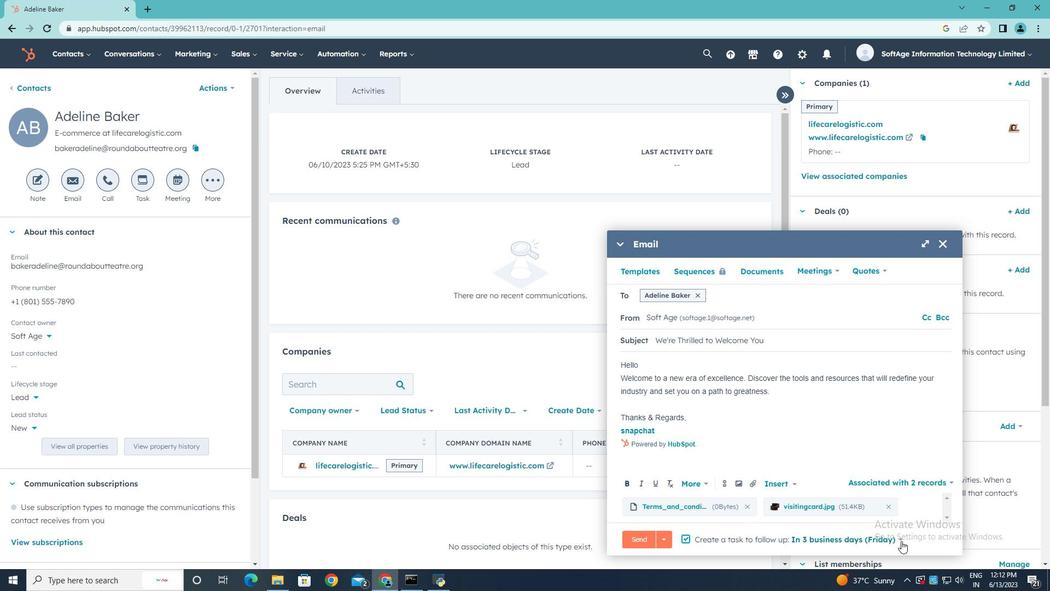 
Action: Mouse moved to (875, 480)
Screenshot: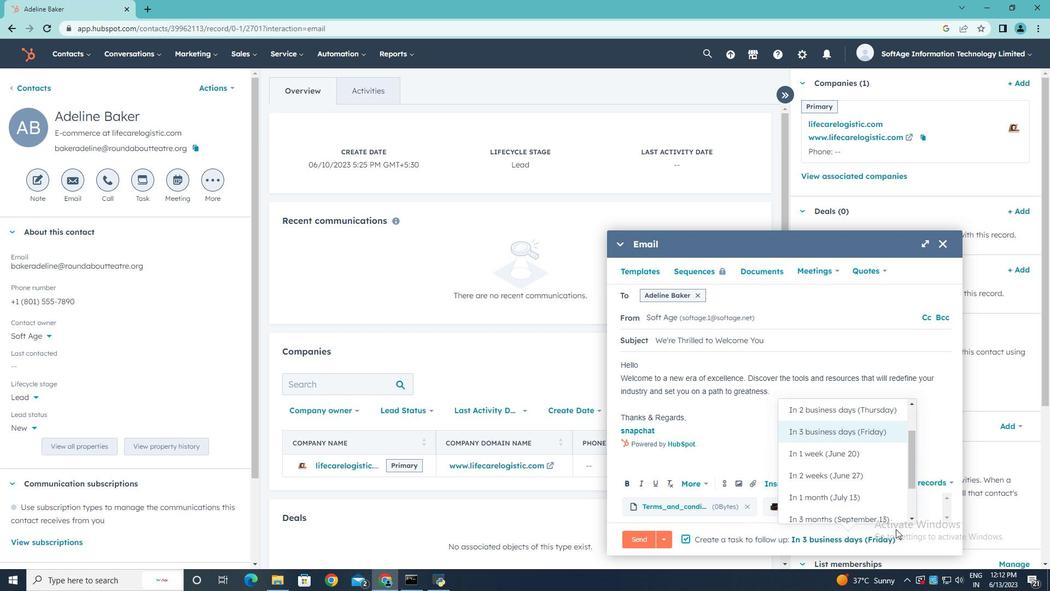 
Action: Mouse scrolled (875, 480) with delta (0, 0)
Screenshot: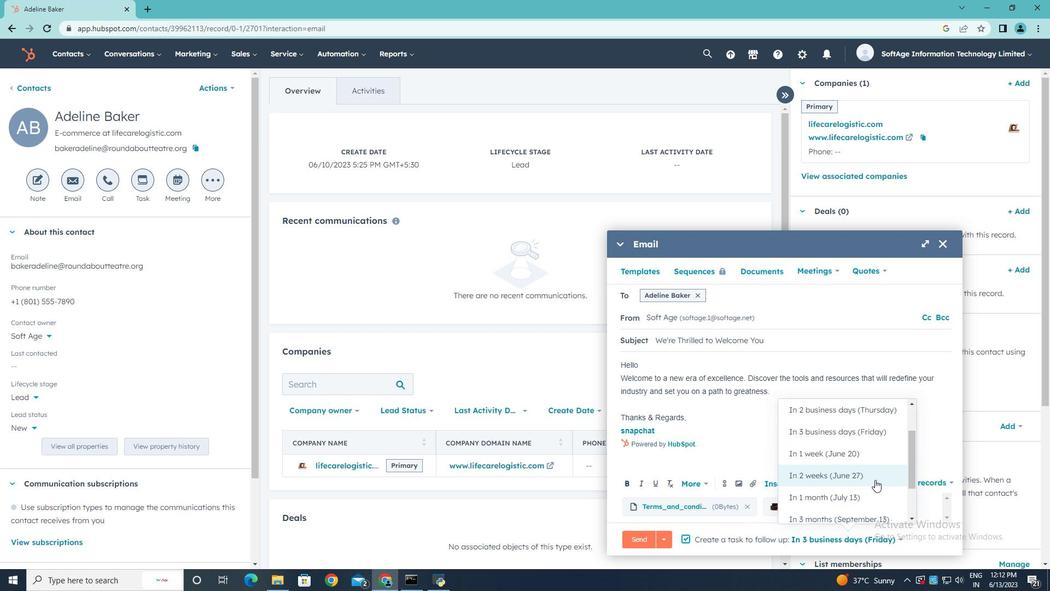 
Action: Mouse scrolled (875, 480) with delta (0, 0)
Screenshot: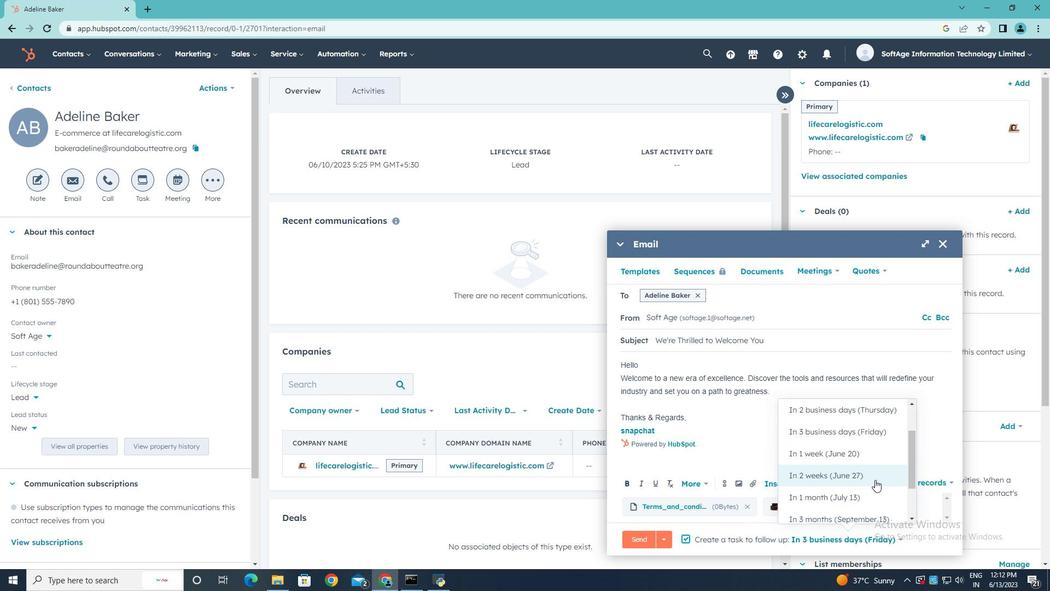 
Action: Mouse scrolled (875, 480) with delta (0, 0)
Screenshot: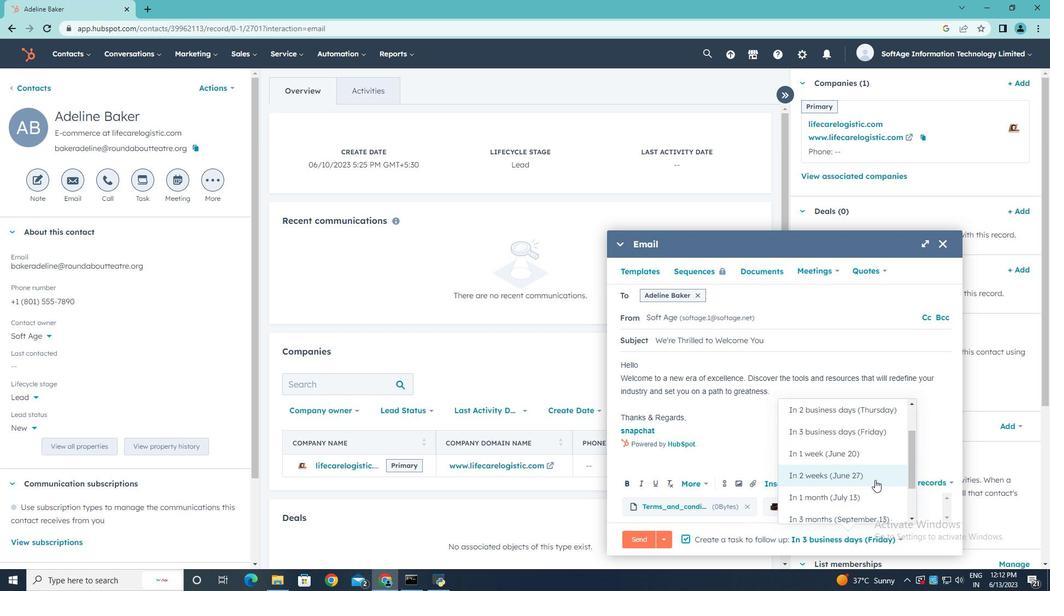 
Action: Mouse scrolled (875, 480) with delta (0, 0)
Screenshot: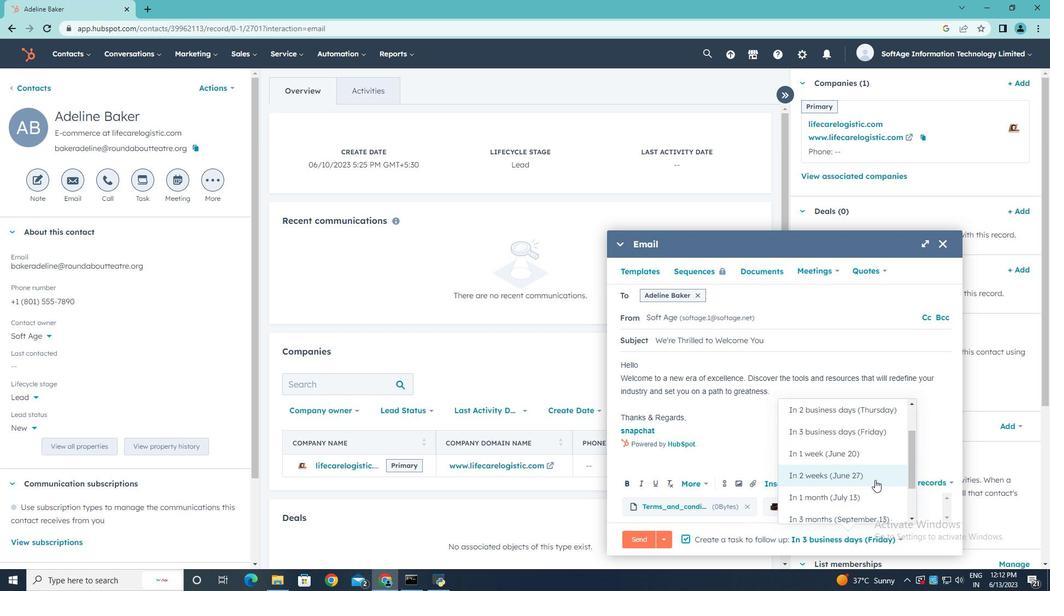 
Action: Mouse scrolled (875, 480) with delta (0, 0)
Screenshot: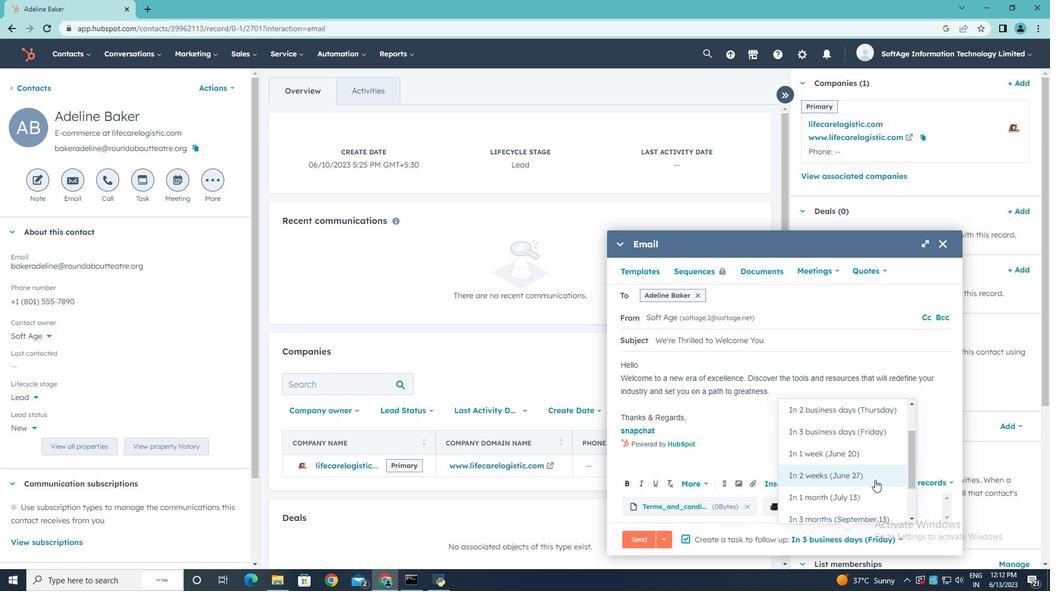 
Action: Mouse moved to (828, 436)
Screenshot: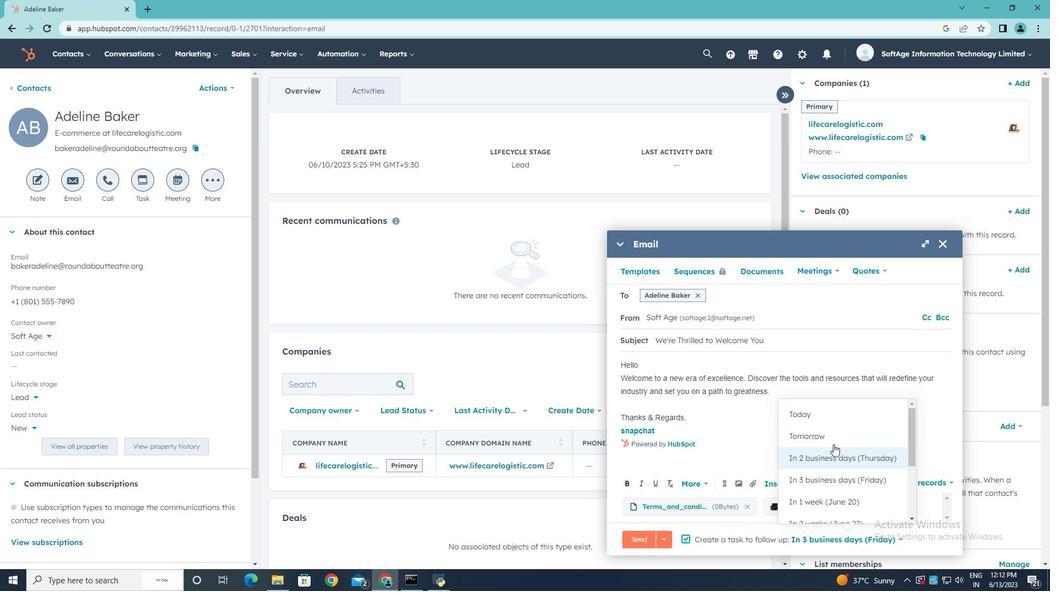 
Action: Mouse pressed left at (828, 436)
Screenshot: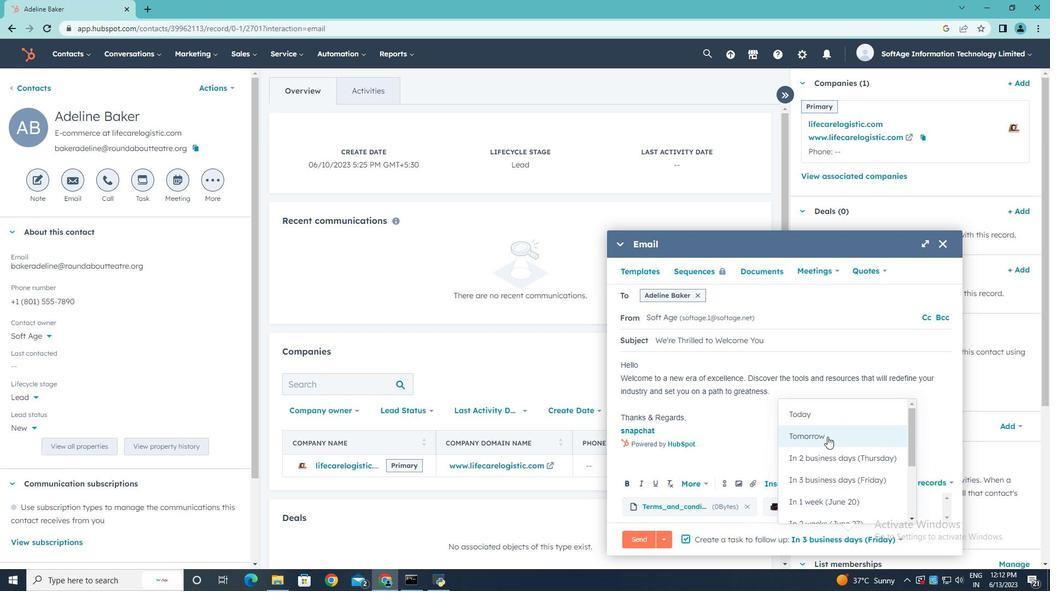 
Action: Mouse moved to (644, 539)
Screenshot: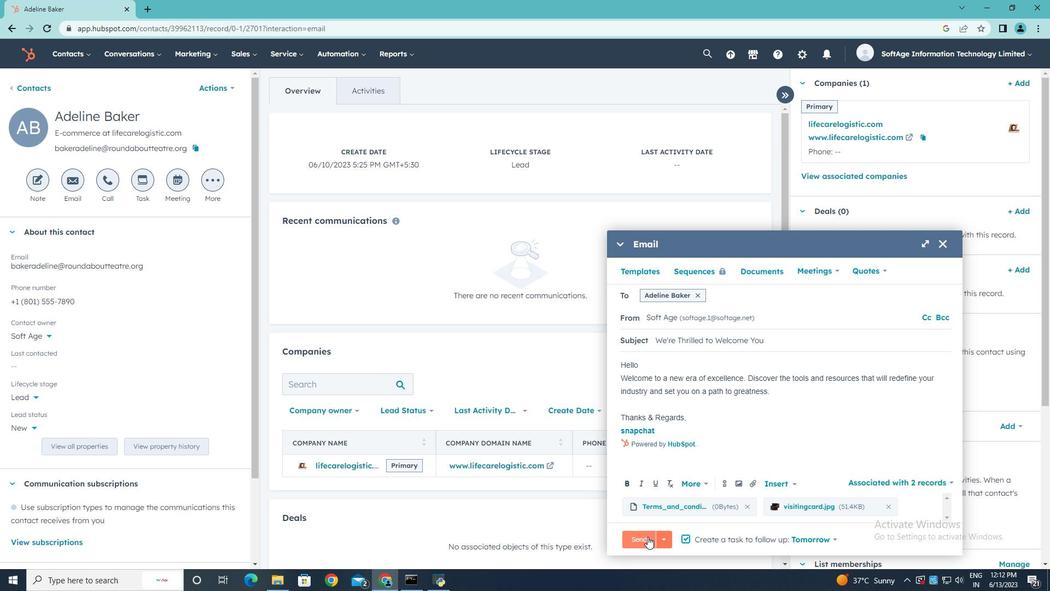 
Action: Mouse pressed left at (644, 539)
Screenshot: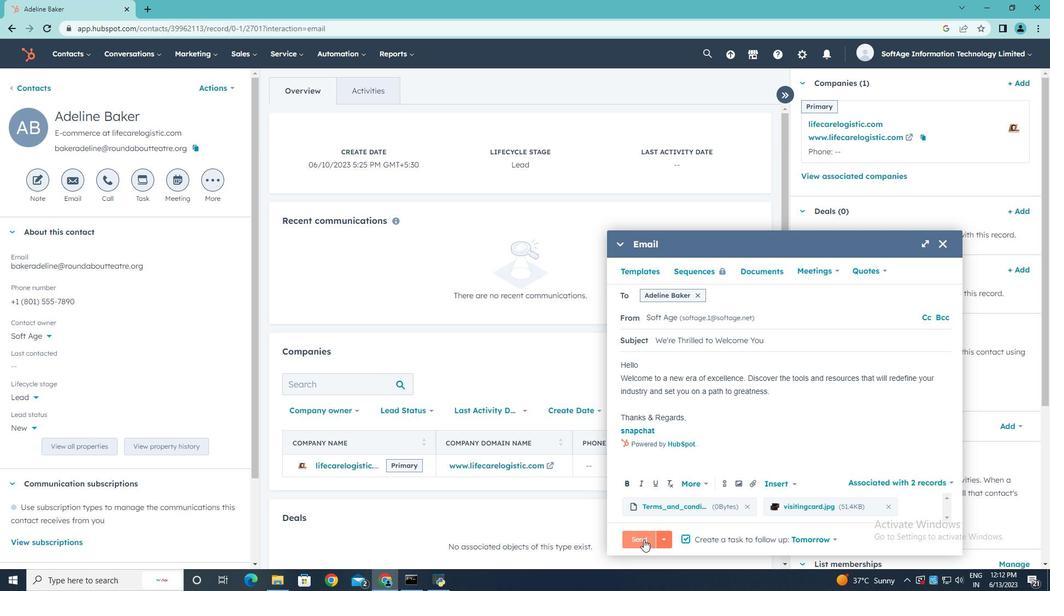 
Action: Mouse moved to (644, 539)
Screenshot: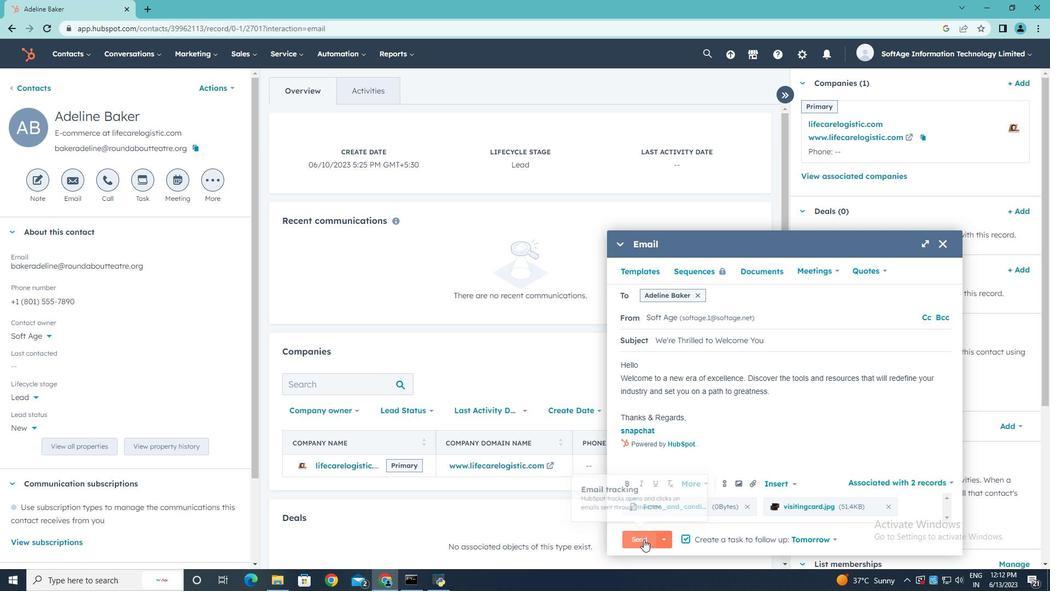 
